 Task: Look for space in Shimodate, Japan from 5th July, 2023 to 15th July, 2023 for 9 adults in price range Rs.15000 to Rs.25000. Place can be entire place with 5 bedrooms having 5 beds and 5 bathrooms. Property type can be house, flat, guest house. Booking option can be shelf check-in. Required host language is English.
Action: Mouse moved to (456, 81)
Screenshot: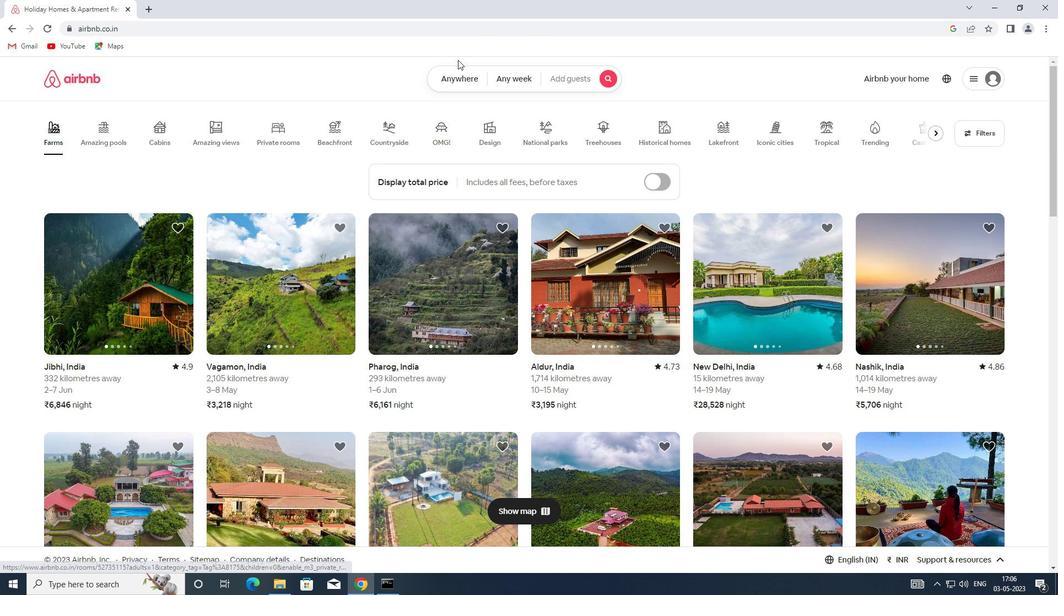 
Action: Mouse pressed left at (456, 81)
Screenshot: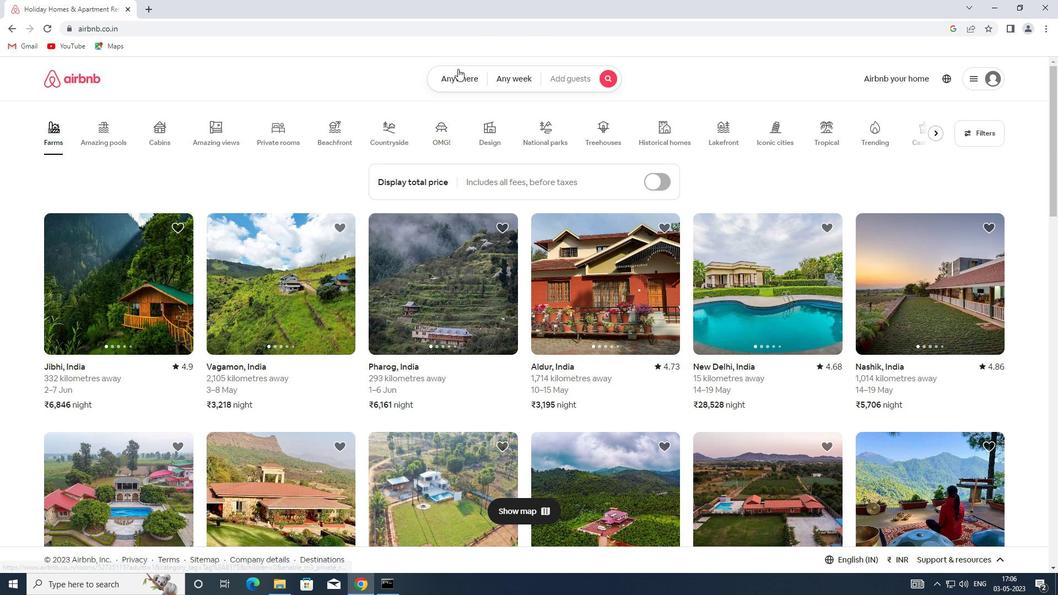 
Action: Mouse moved to (363, 120)
Screenshot: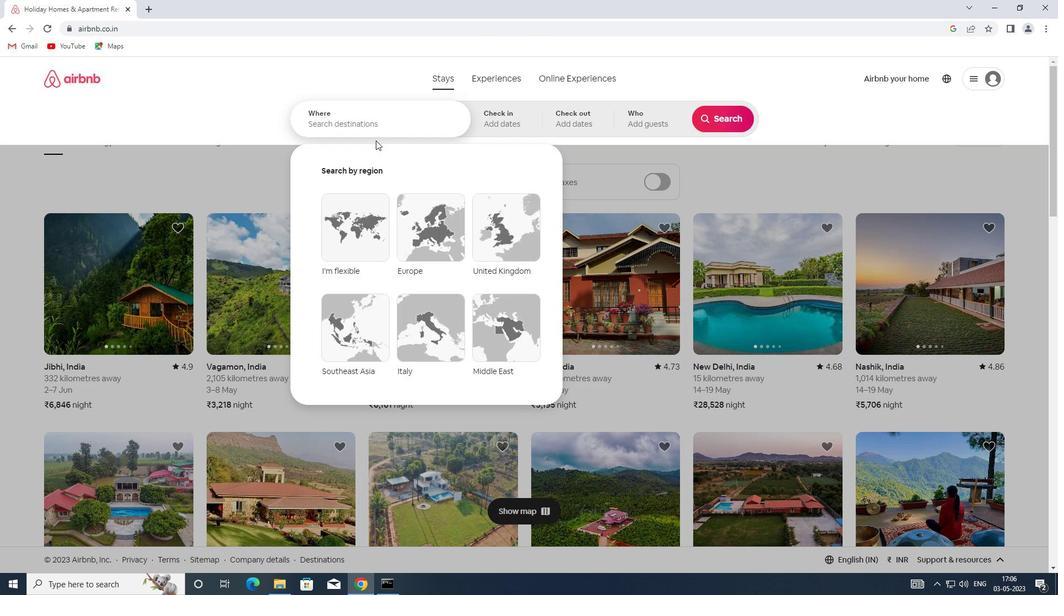 
Action: Mouse pressed left at (363, 120)
Screenshot: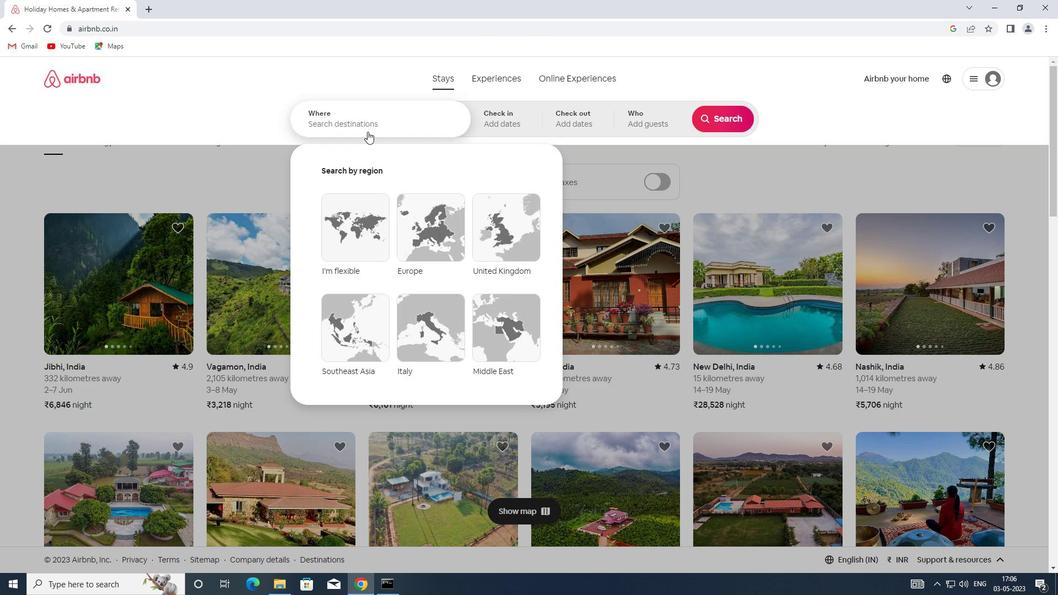 
Action: Key pressed <Key.shift>SHIMODATE,<Key.shift>JAPAN
Screenshot: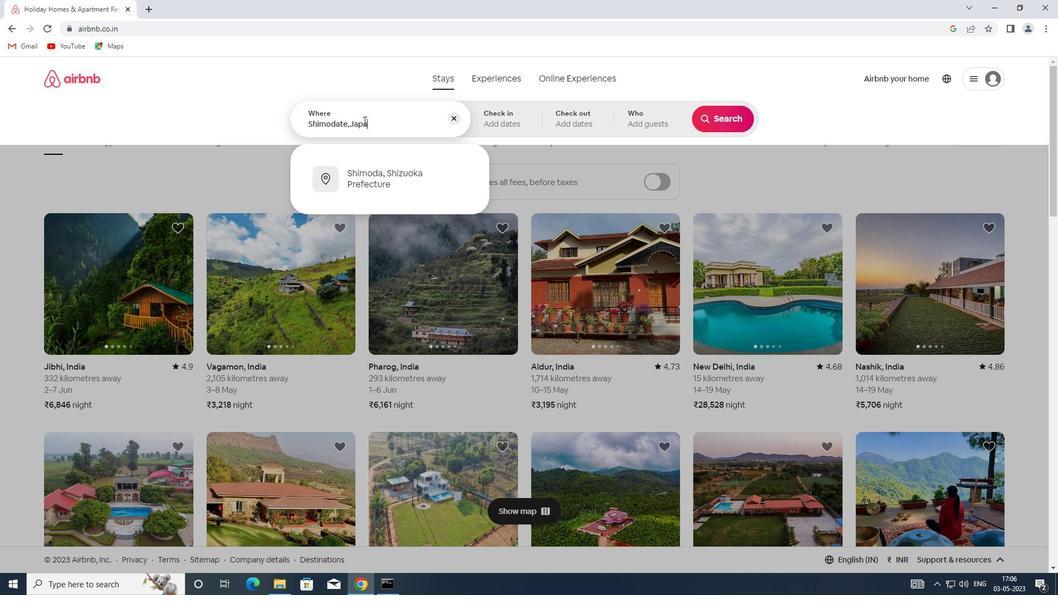 
Action: Mouse moved to (507, 124)
Screenshot: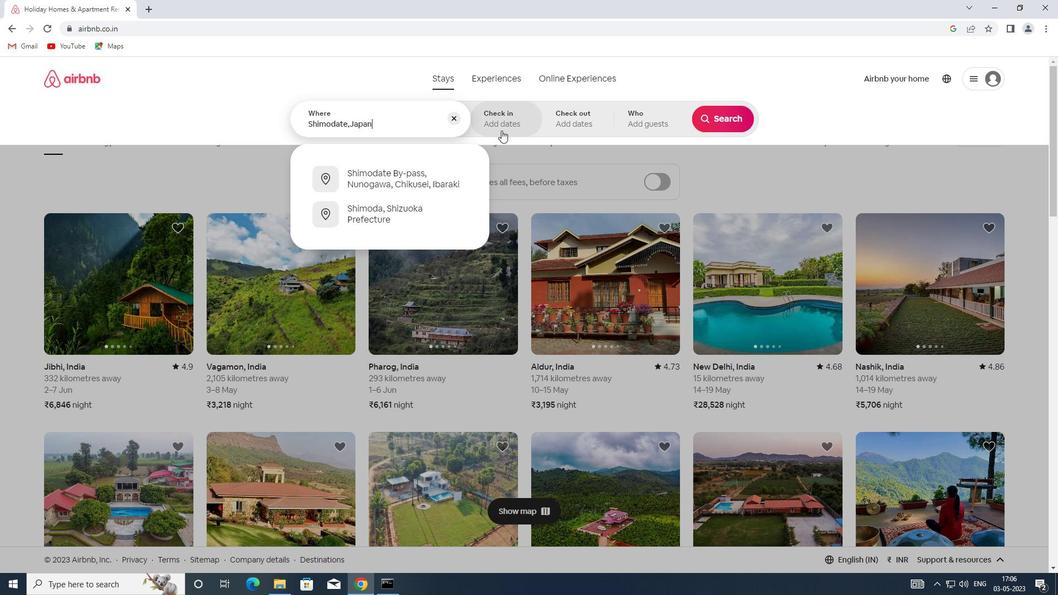 
Action: Mouse pressed left at (507, 124)
Screenshot: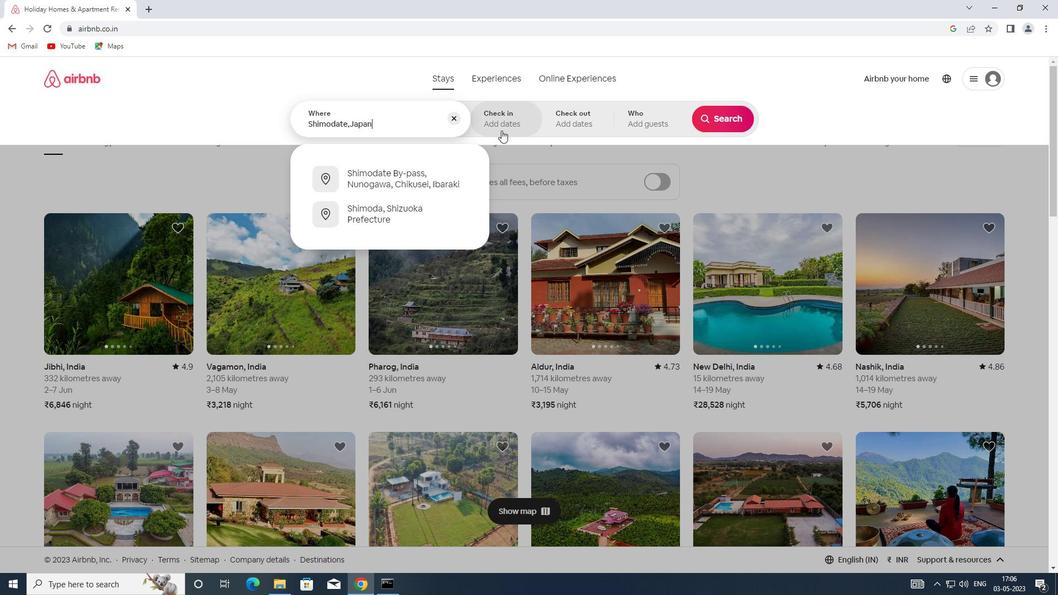 
Action: Mouse moved to (706, 210)
Screenshot: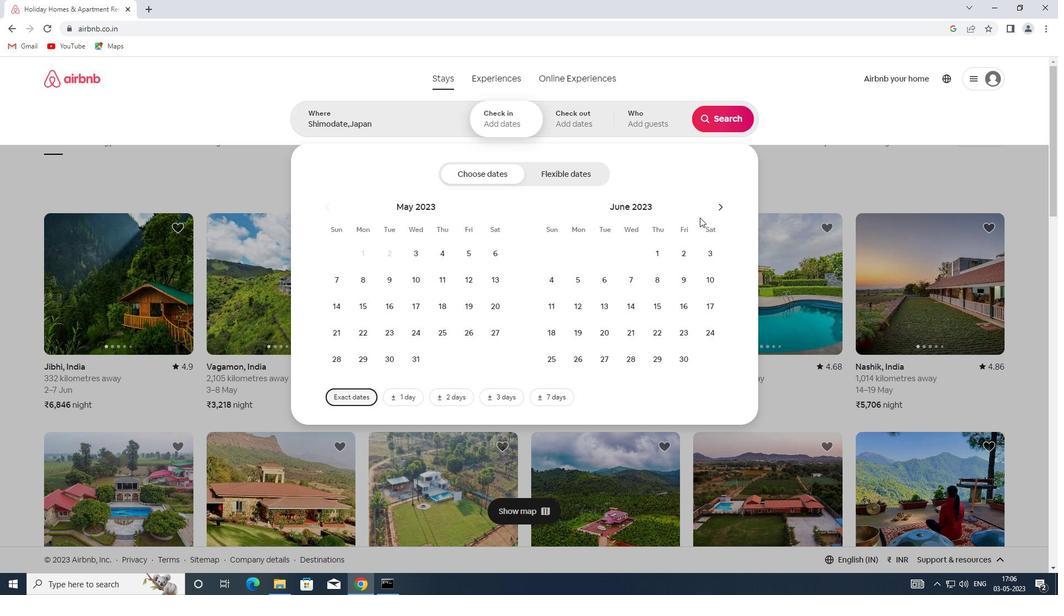 
Action: Mouse pressed left at (706, 210)
Screenshot: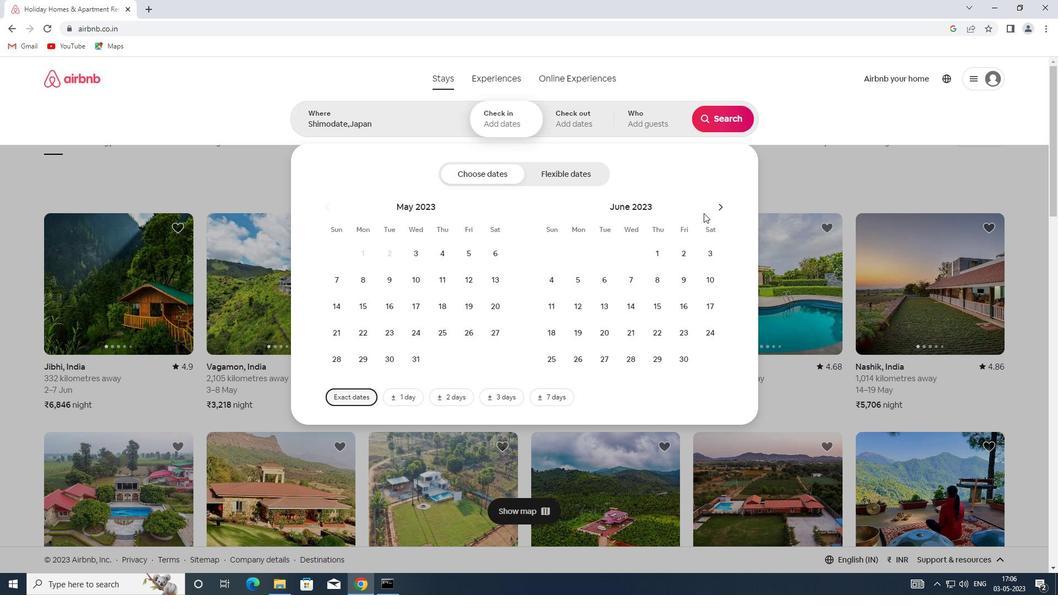 
Action: Mouse moved to (717, 207)
Screenshot: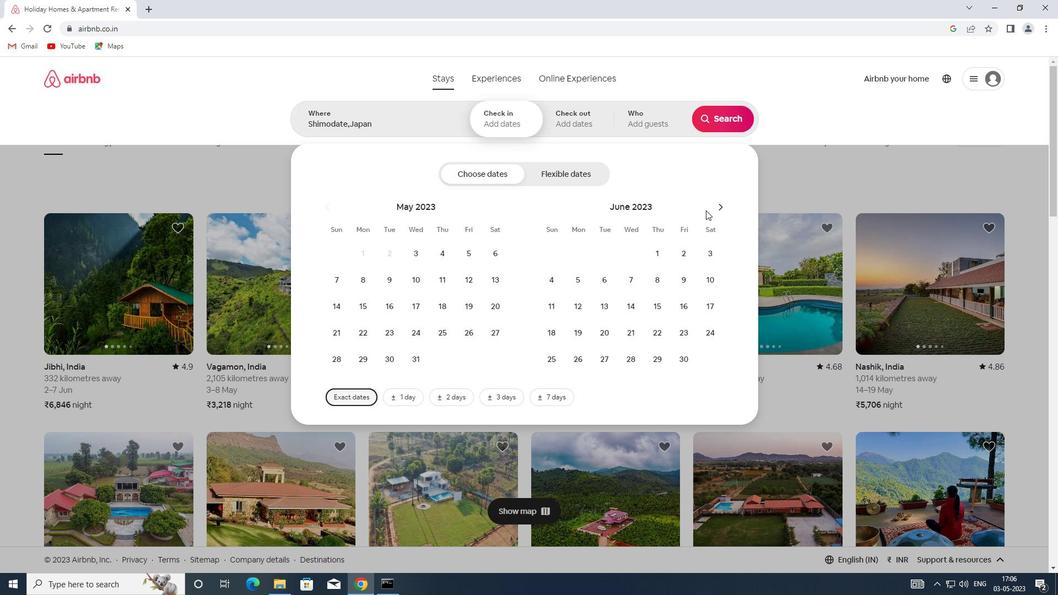 
Action: Mouse pressed left at (717, 207)
Screenshot: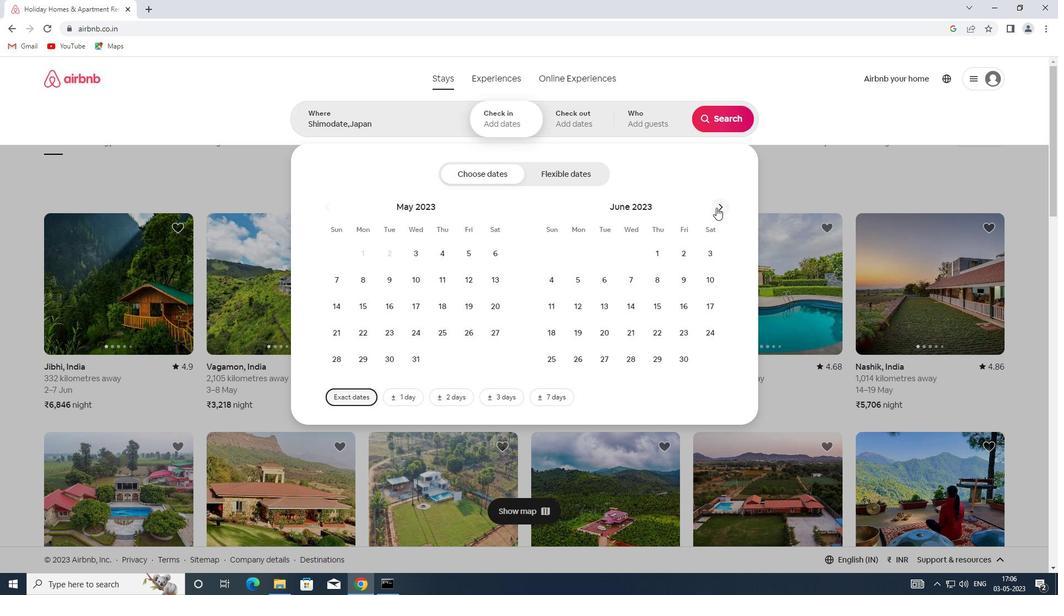 
Action: Mouse moved to (627, 283)
Screenshot: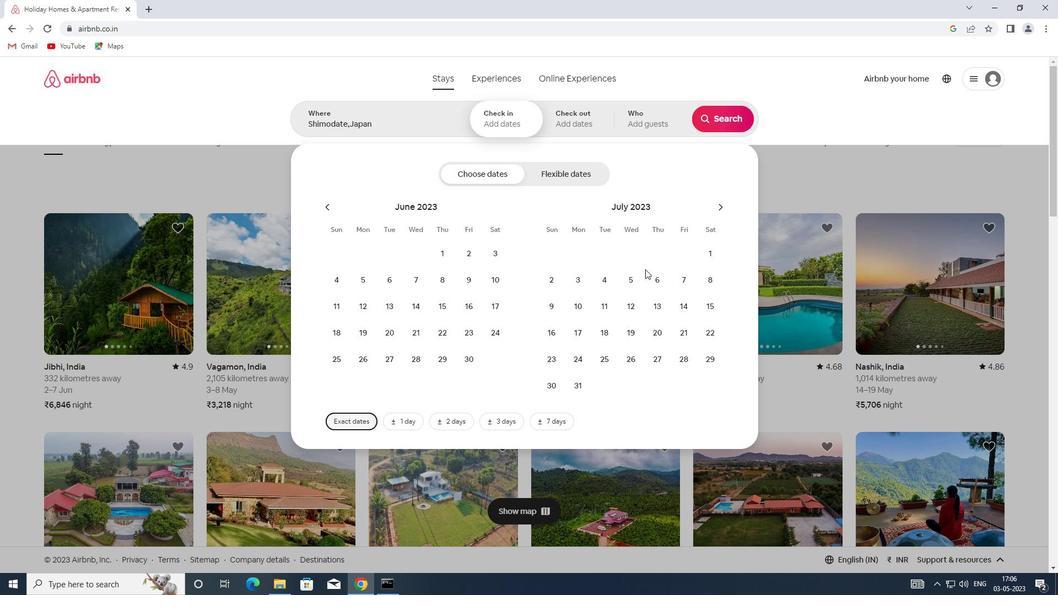 
Action: Mouse pressed left at (627, 283)
Screenshot: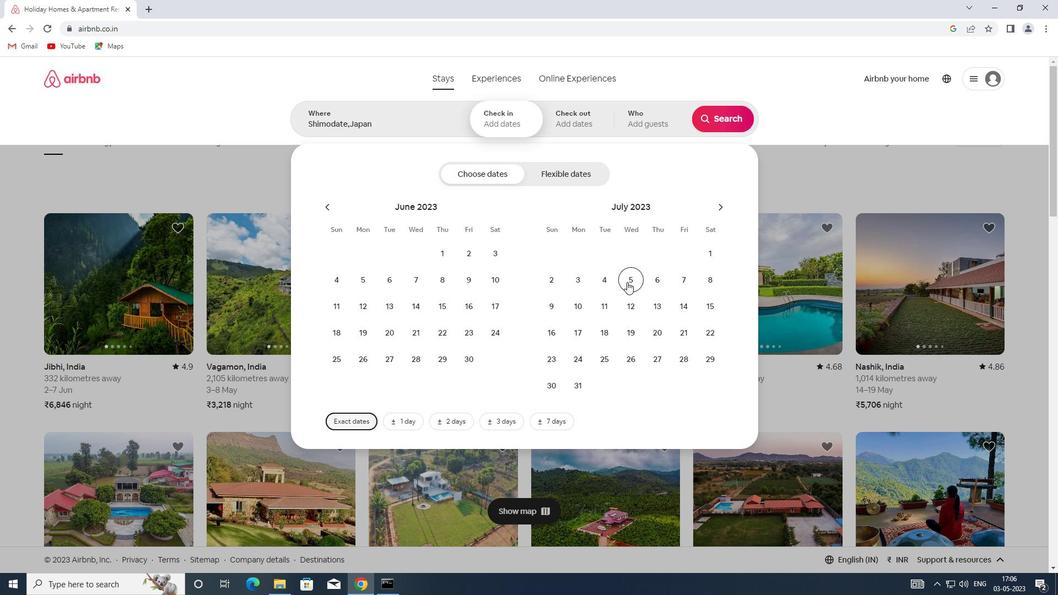 
Action: Mouse moved to (706, 307)
Screenshot: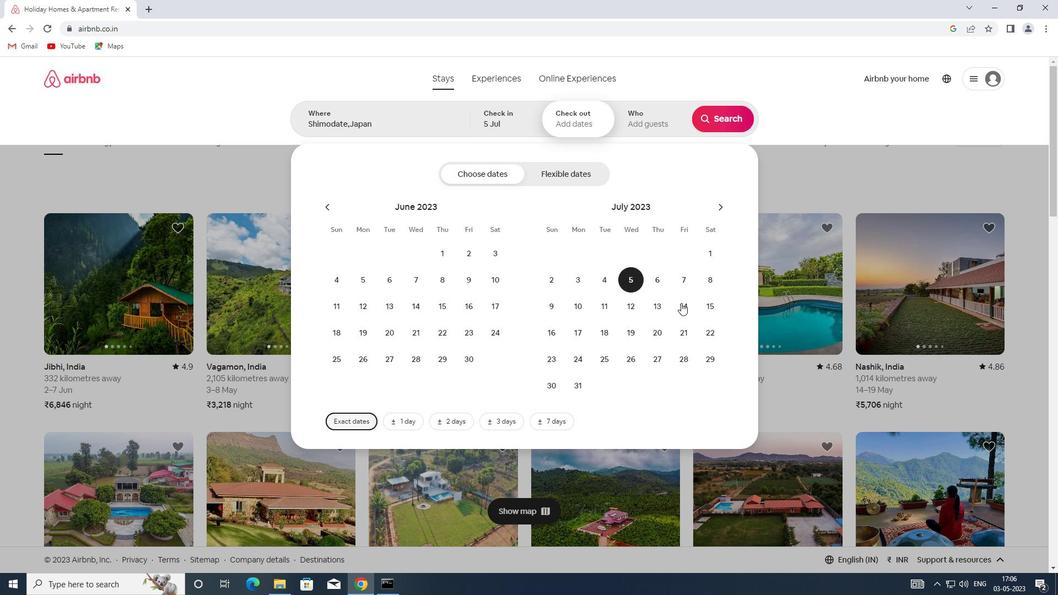 
Action: Mouse pressed left at (706, 307)
Screenshot: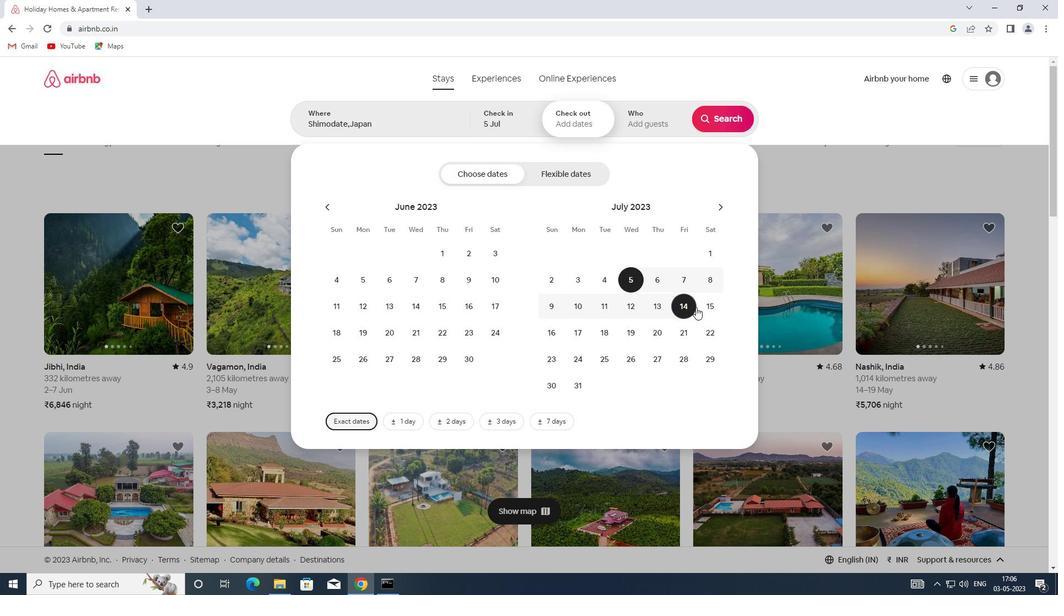 
Action: Mouse moved to (641, 129)
Screenshot: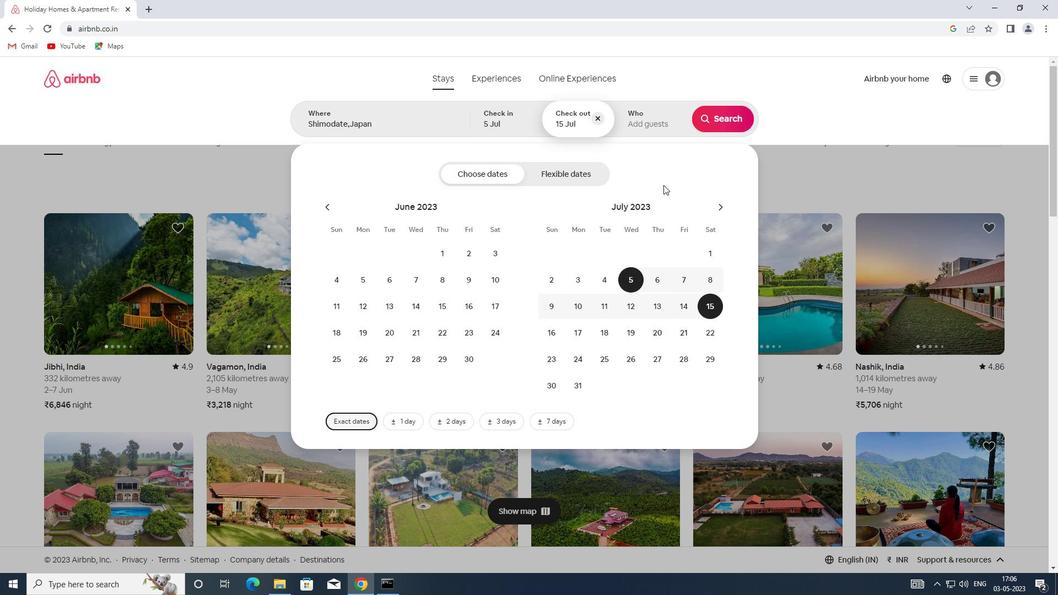 
Action: Mouse pressed left at (641, 129)
Screenshot: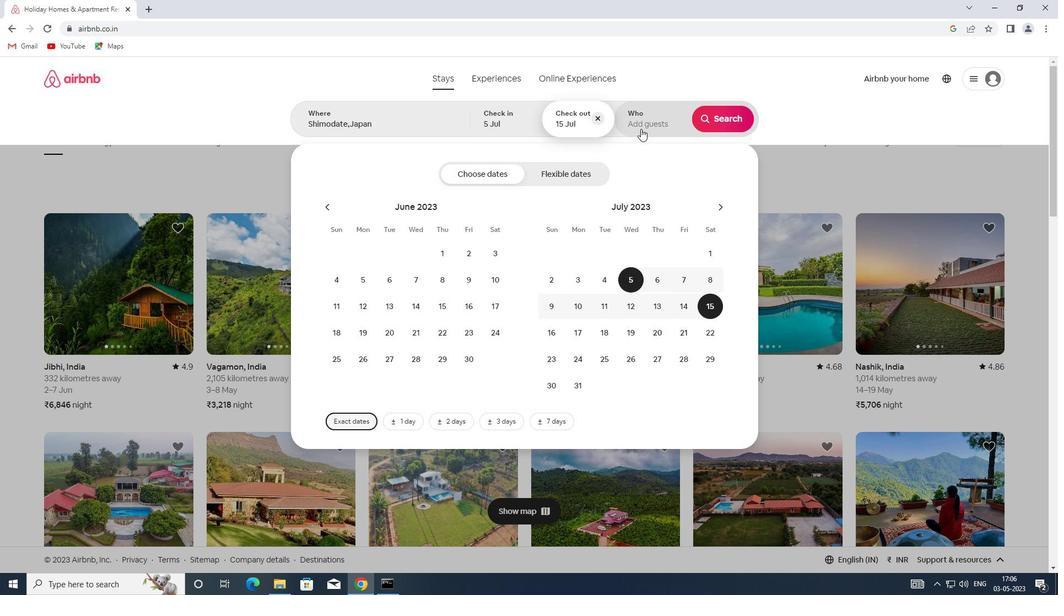 
Action: Mouse moved to (720, 176)
Screenshot: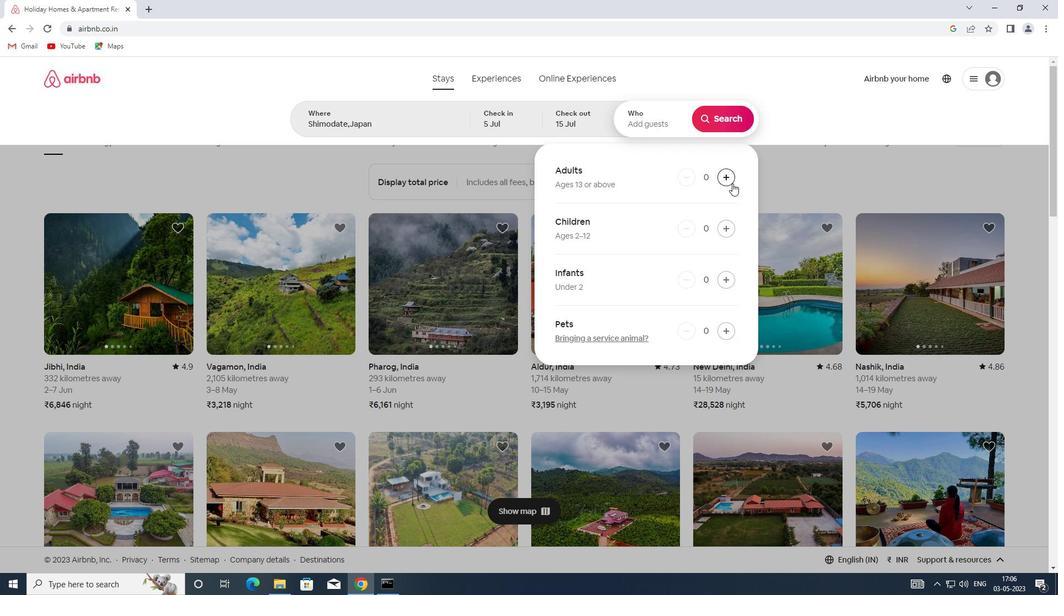 
Action: Mouse pressed left at (720, 176)
Screenshot: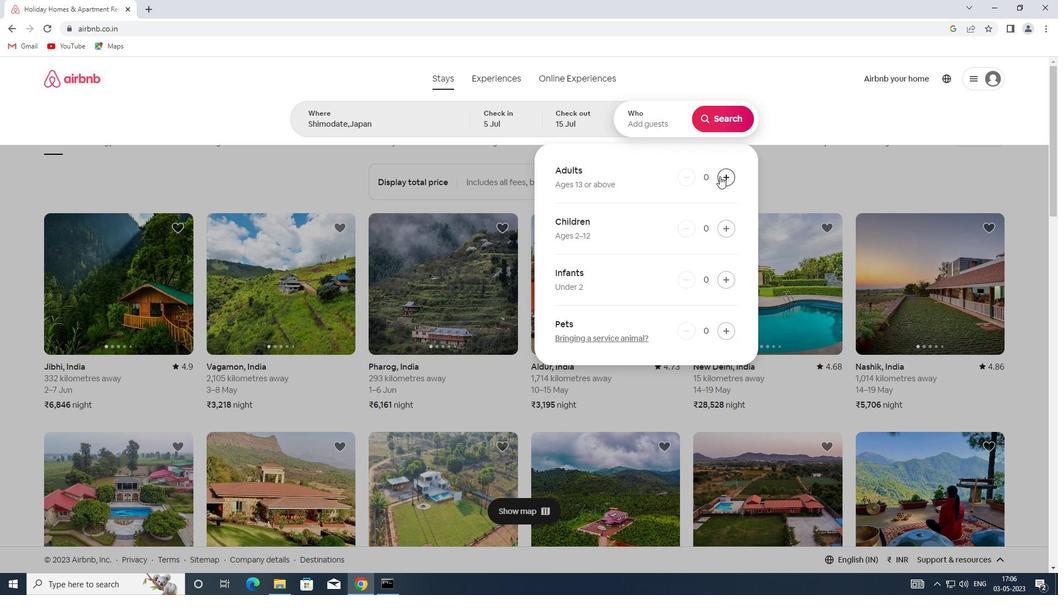 
Action: Mouse pressed left at (720, 176)
Screenshot: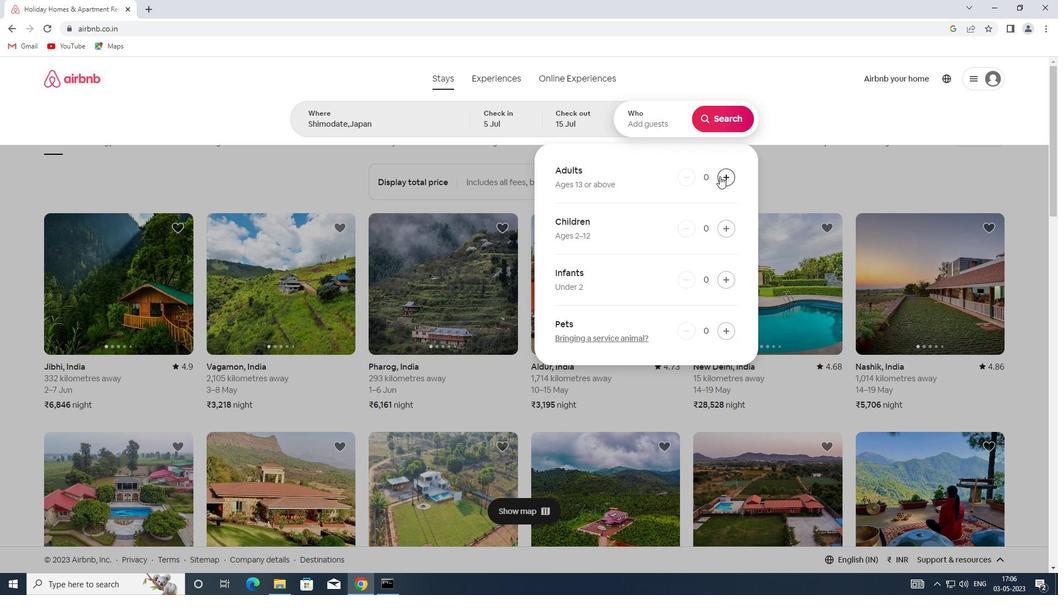 
Action: Mouse pressed left at (720, 176)
Screenshot: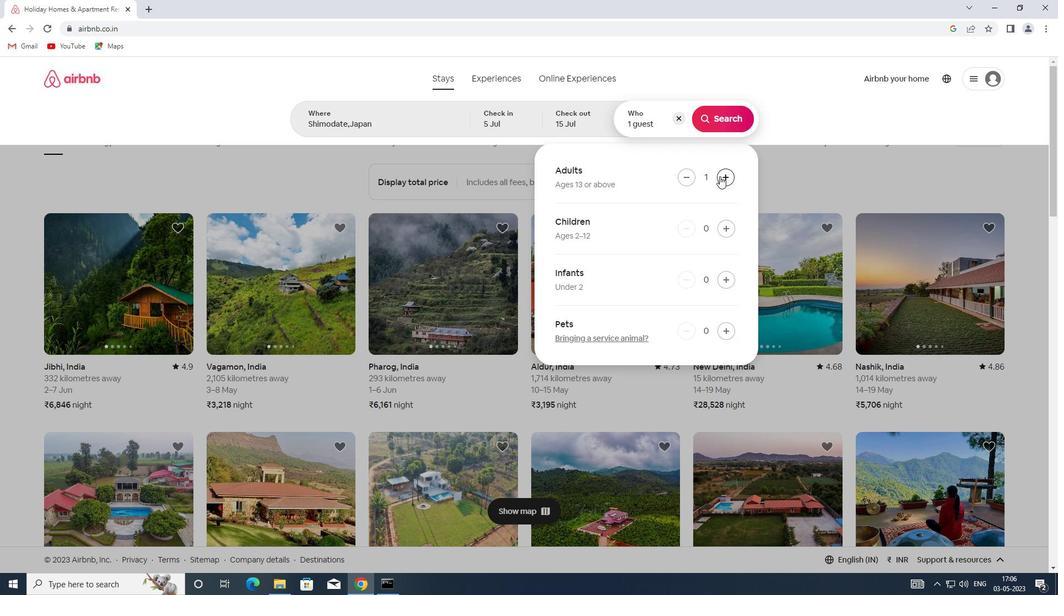 
Action: Mouse pressed left at (720, 176)
Screenshot: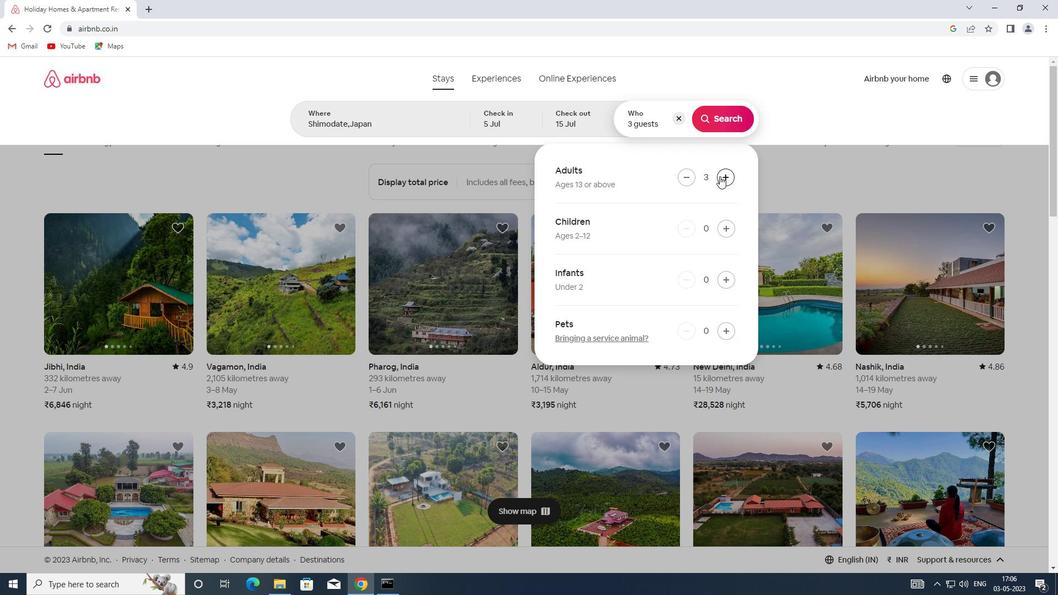 
Action: Mouse pressed left at (720, 176)
Screenshot: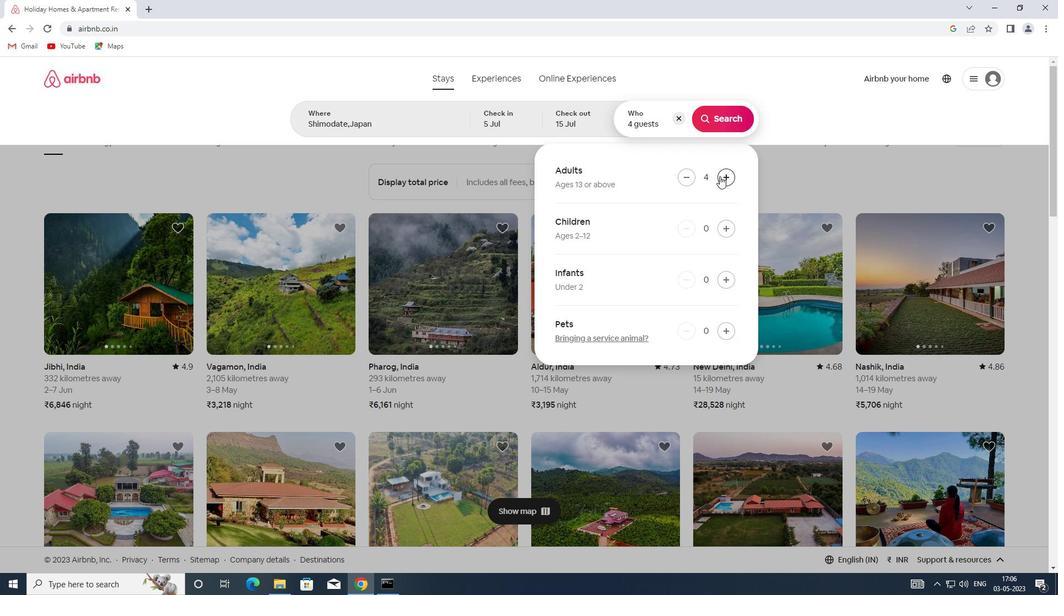 
Action: Mouse pressed left at (720, 176)
Screenshot: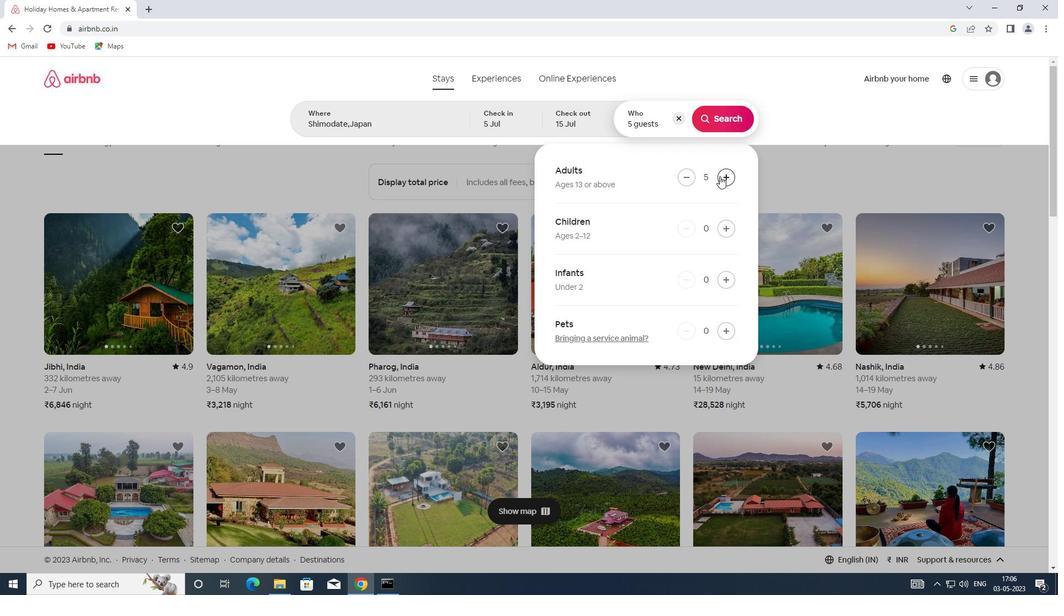 
Action: Mouse pressed left at (720, 176)
Screenshot: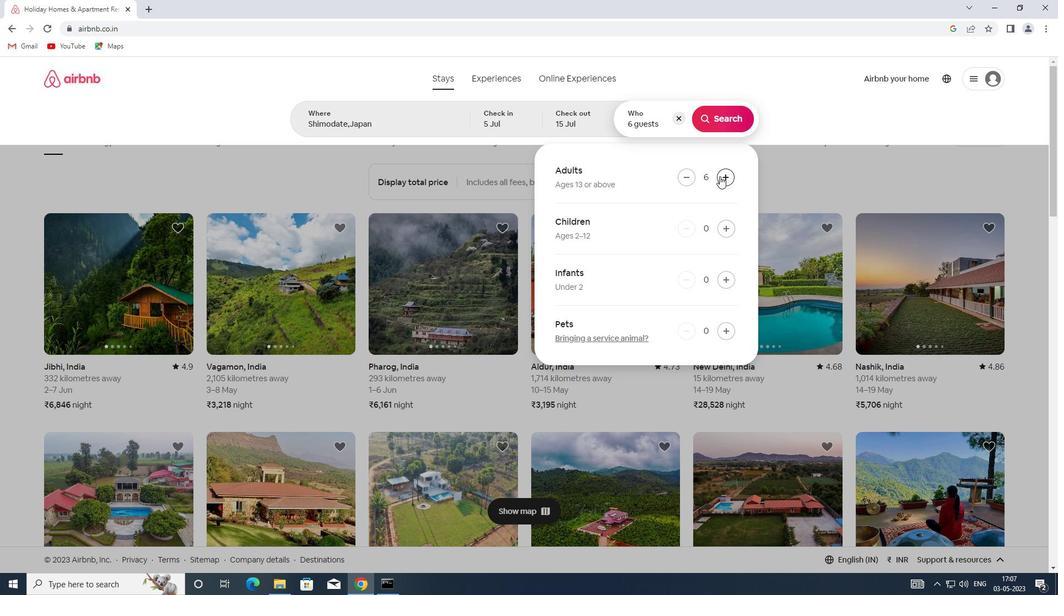 
Action: Mouse pressed left at (720, 176)
Screenshot: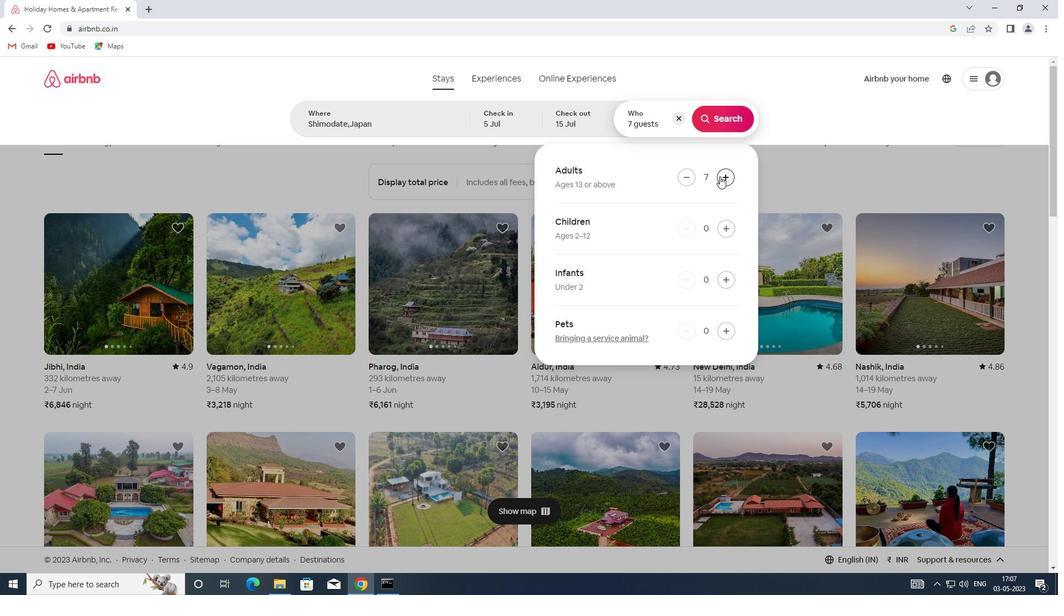 
Action: Mouse pressed left at (720, 176)
Screenshot: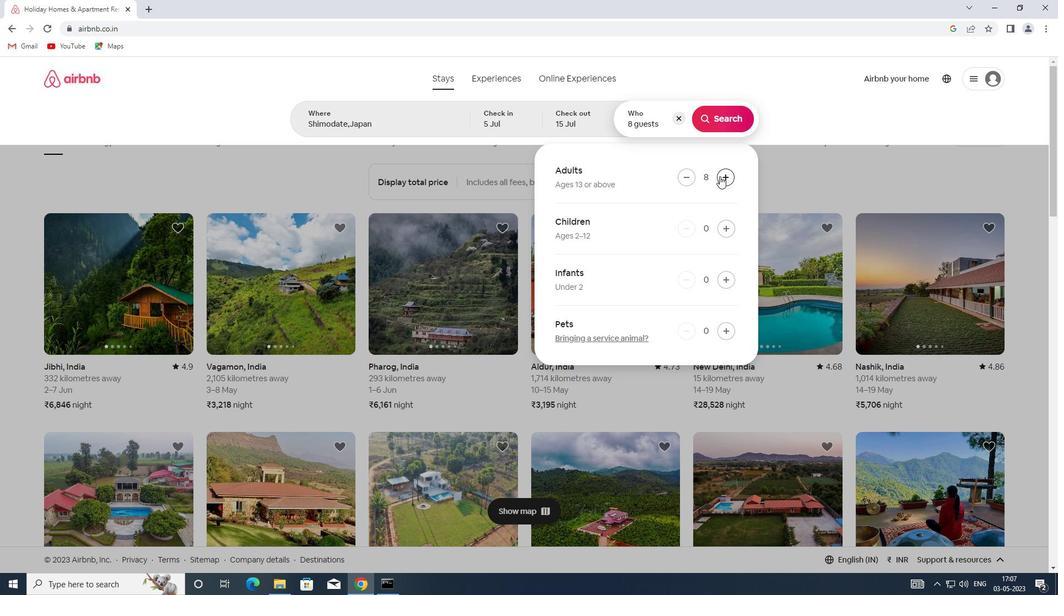 
Action: Mouse moved to (720, 115)
Screenshot: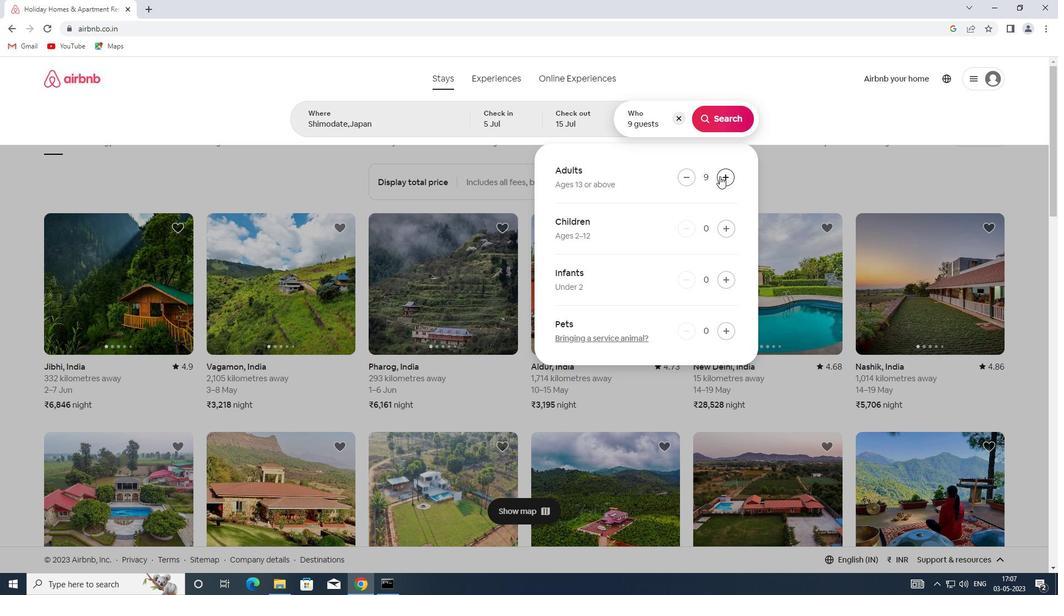 
Action: Mouse pressed left at (720, 115)
Screenshot: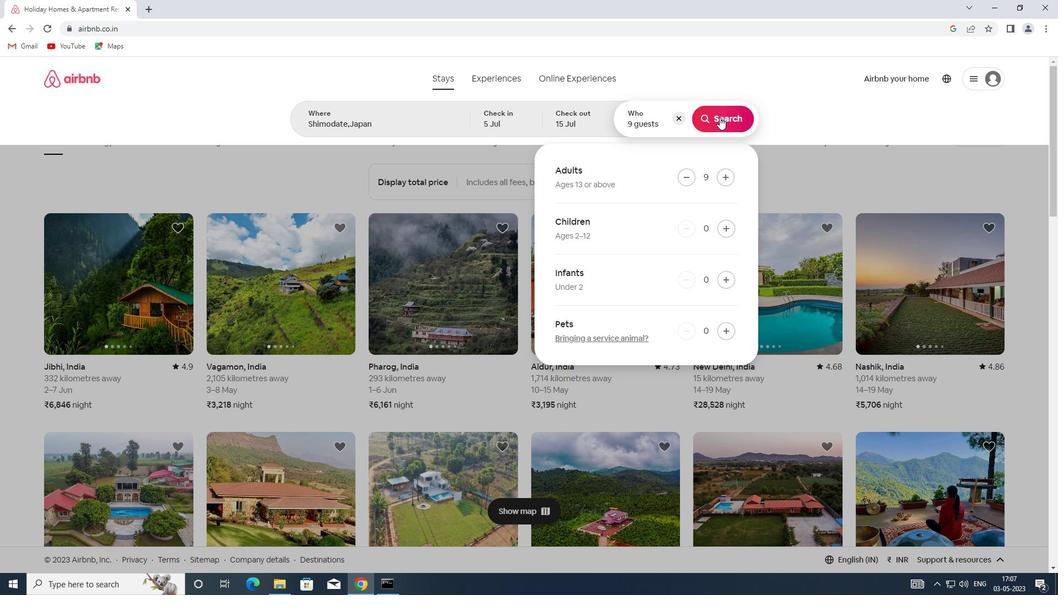 
Action: Mouse moved to (998, 128)
Screenshot: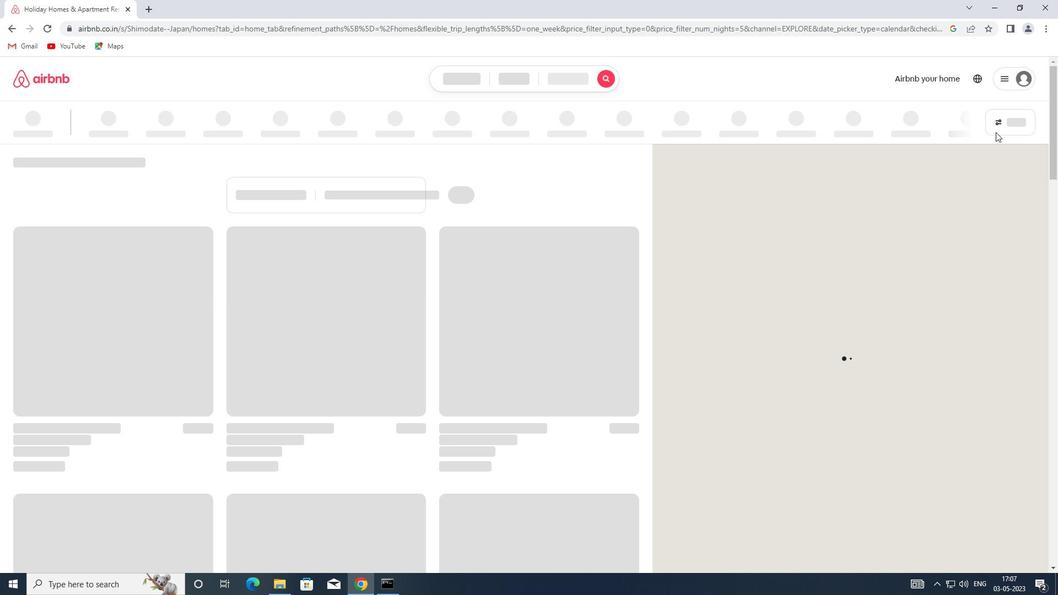 
Action: Mouse pressed left at (998, 128)
Screenshot: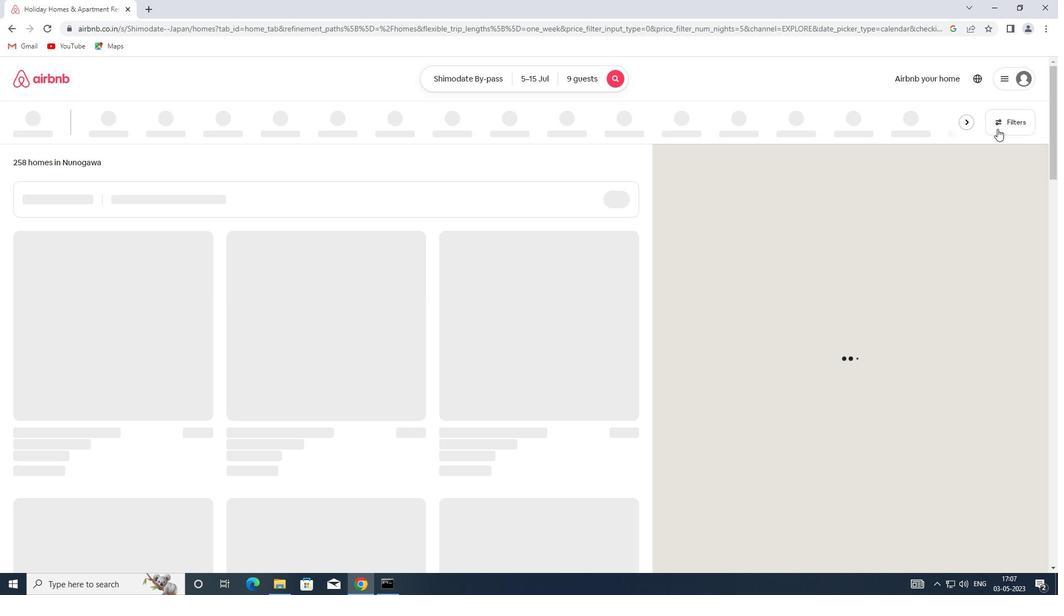 
Action: Mouse moved to (398, 261)
Screenshot: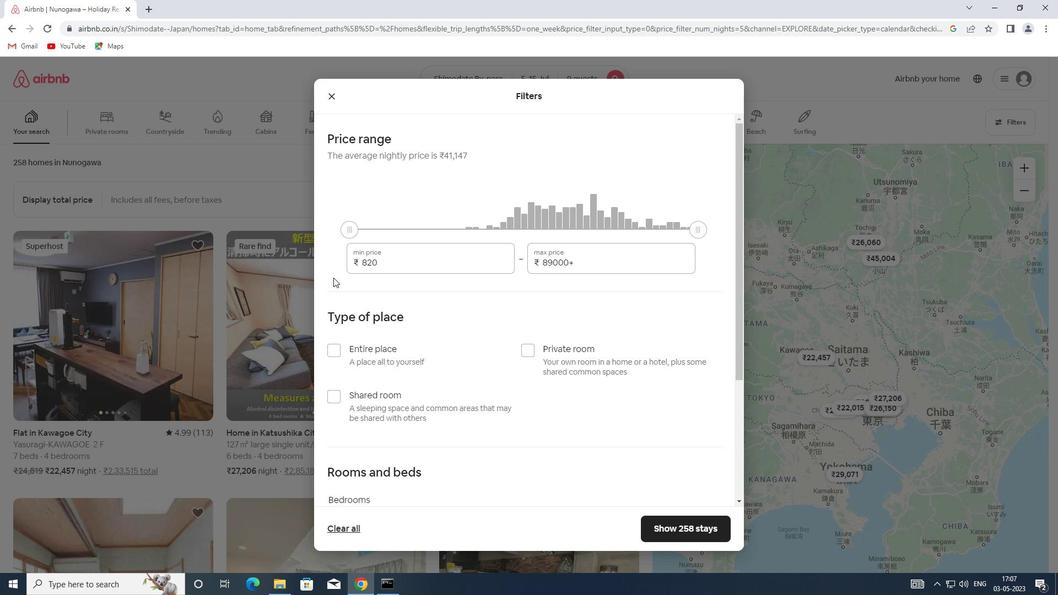 
Action: Mouse pressed left at (398, 261)
Screenshot: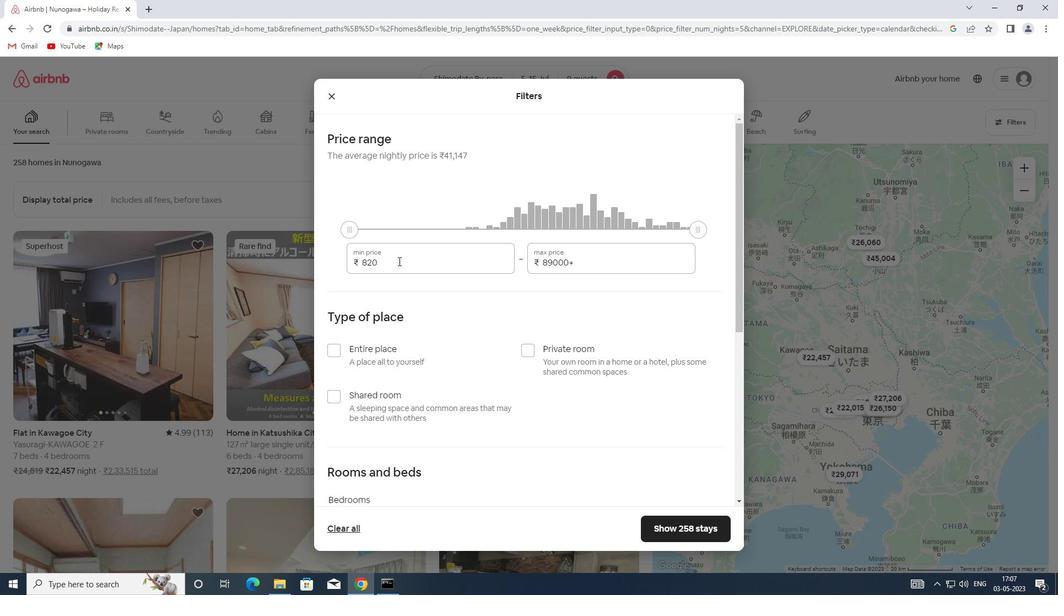 
Action: Mouse moved to (326, 269)
Screenshot: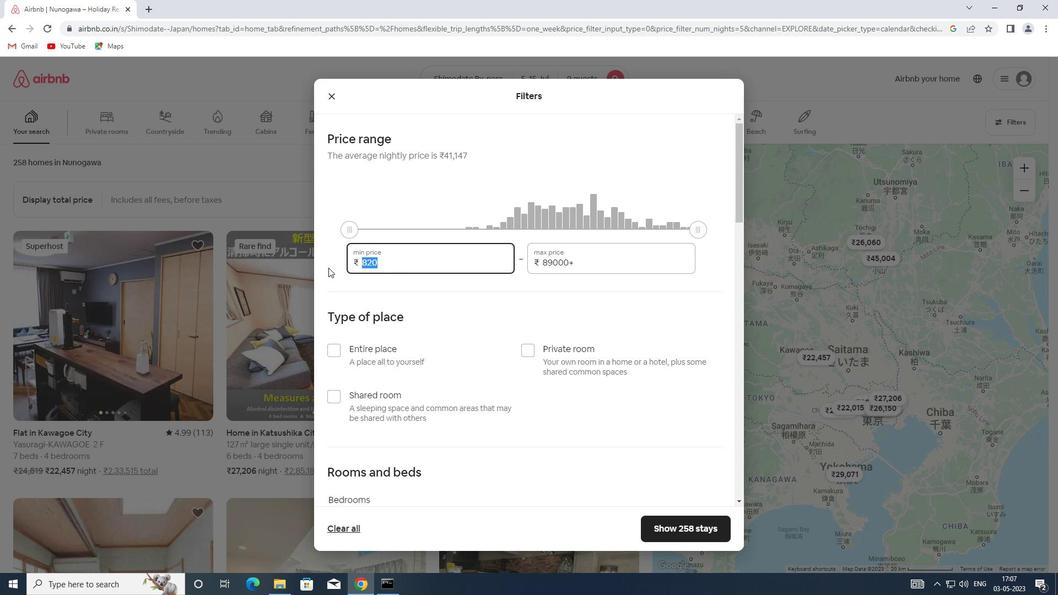 
Action: Key pressed 15000
Screenshot: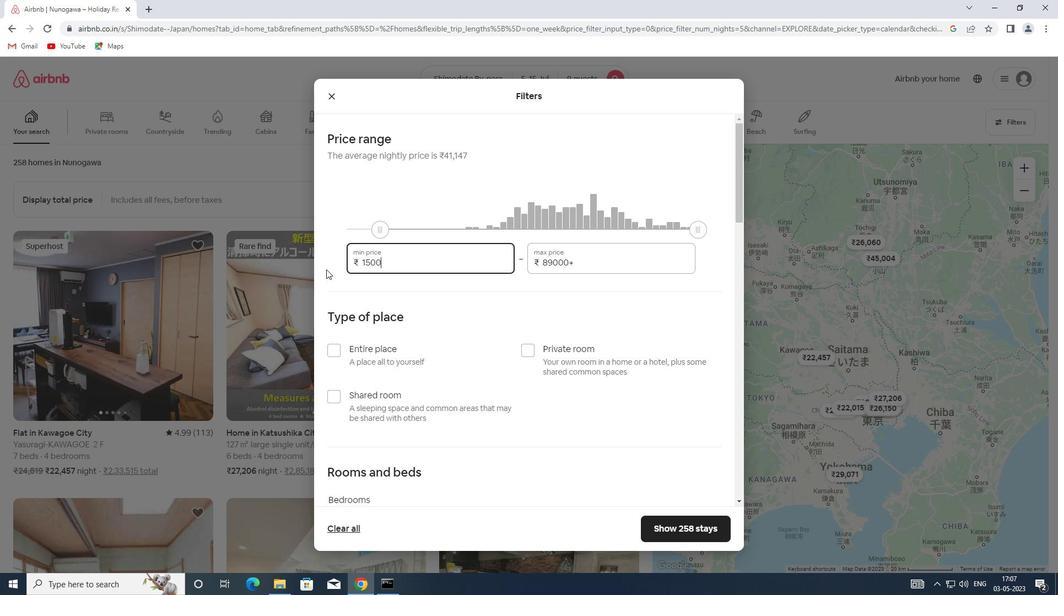 
Action: Mouse moved to (575, 262)
Screenshot: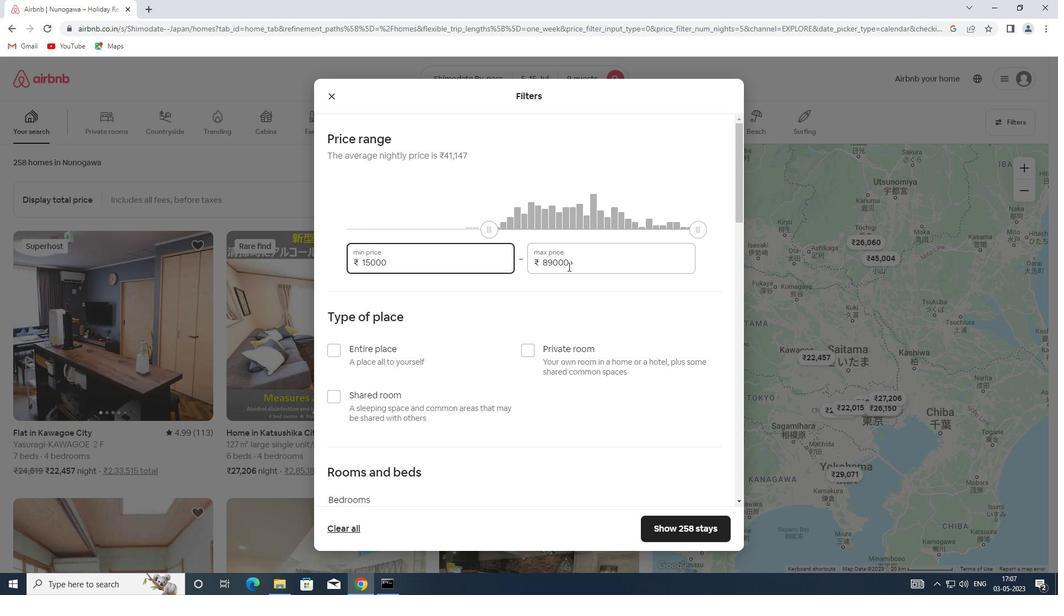 
Action: Mouse pressed left at (575, 262)
Screenshot: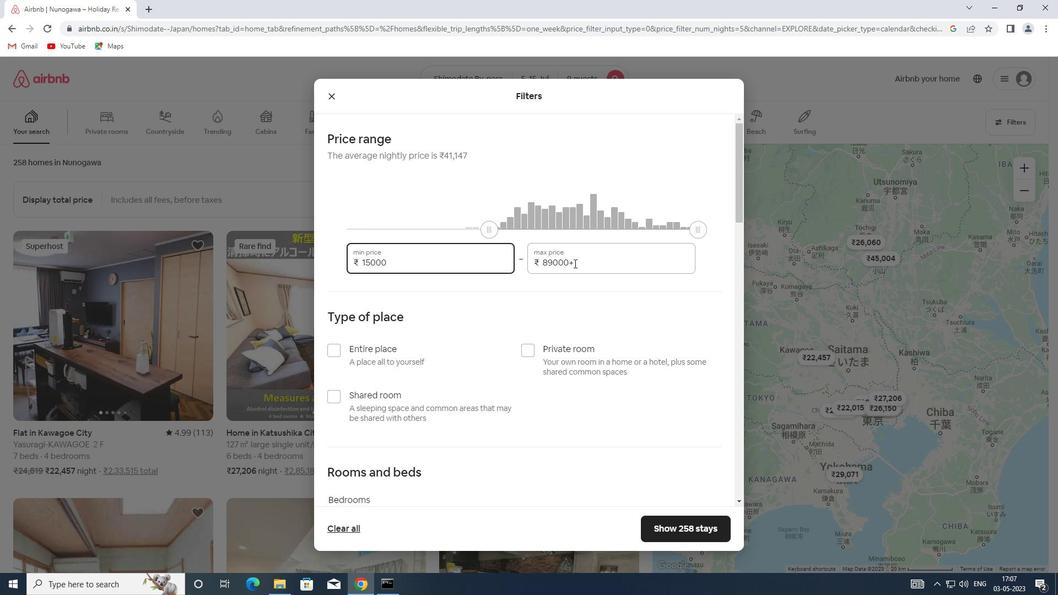 
Action: Mouse moved to (506, 269)
Screenshot: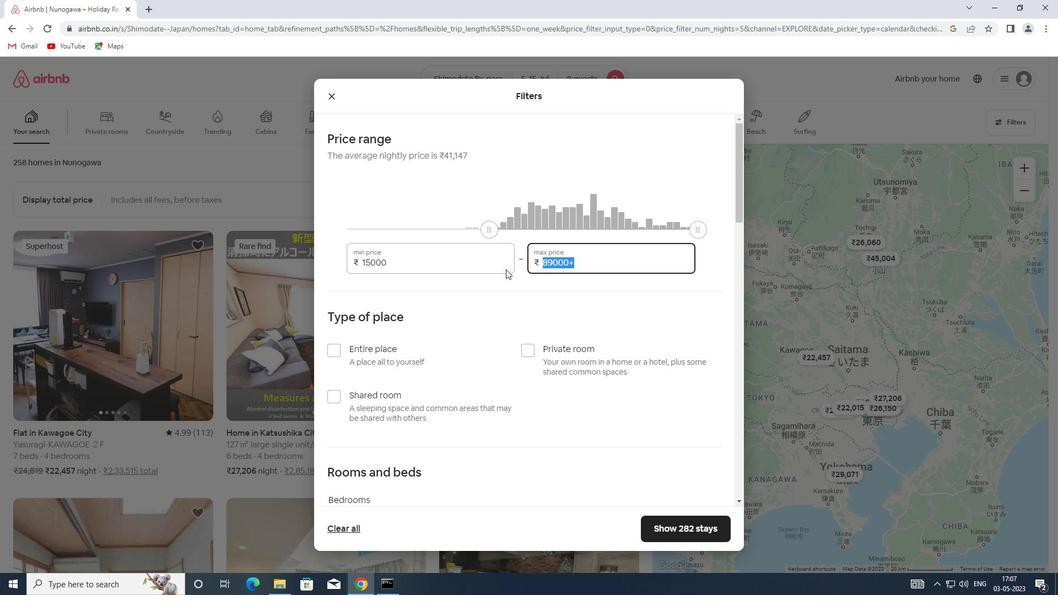 
Action: Key pressed 2
Screenshot: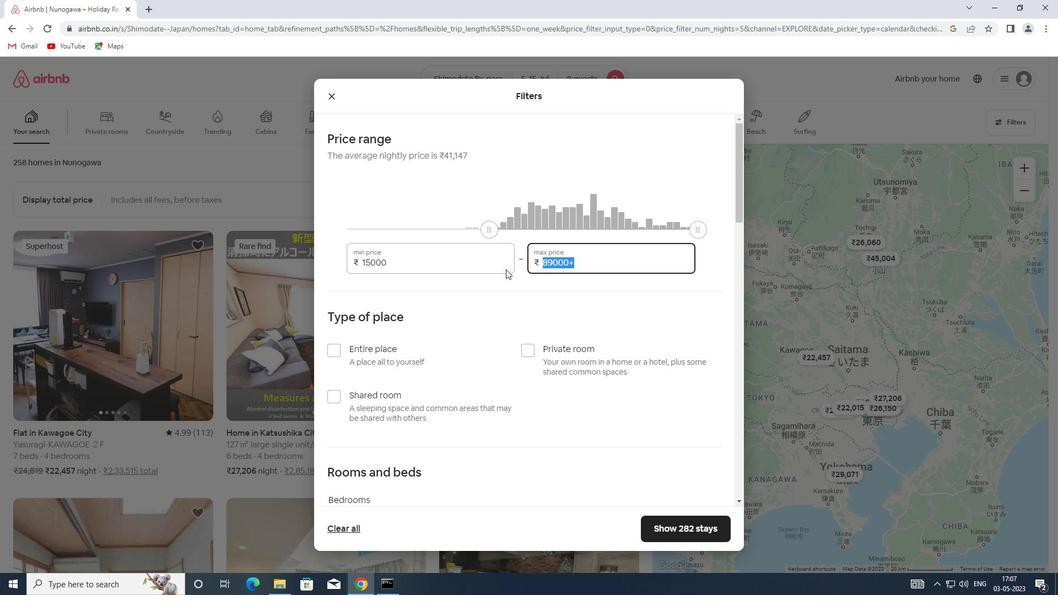 
Action: Mouse moved to (496, 274)
Screenshot: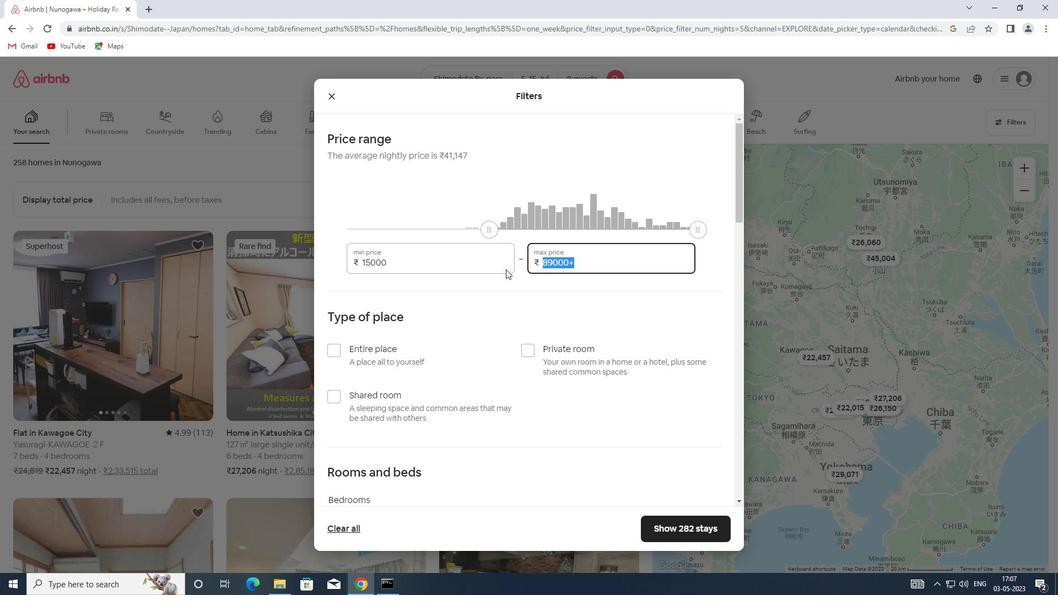 
Action: Key pressed 0
Screenshot: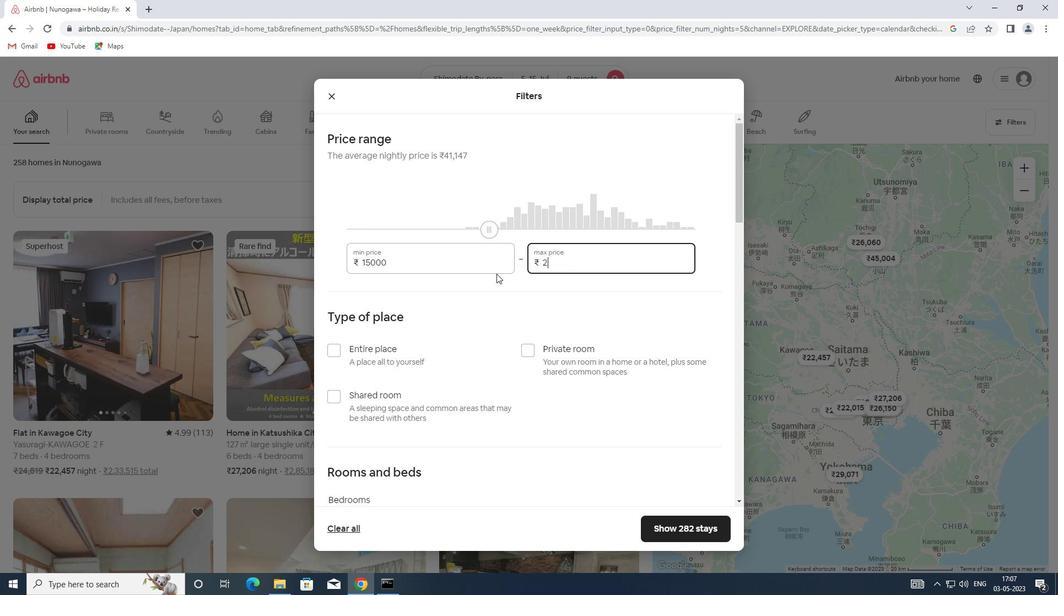 
Action: Mouse moved to (496, 274)
Screenshot: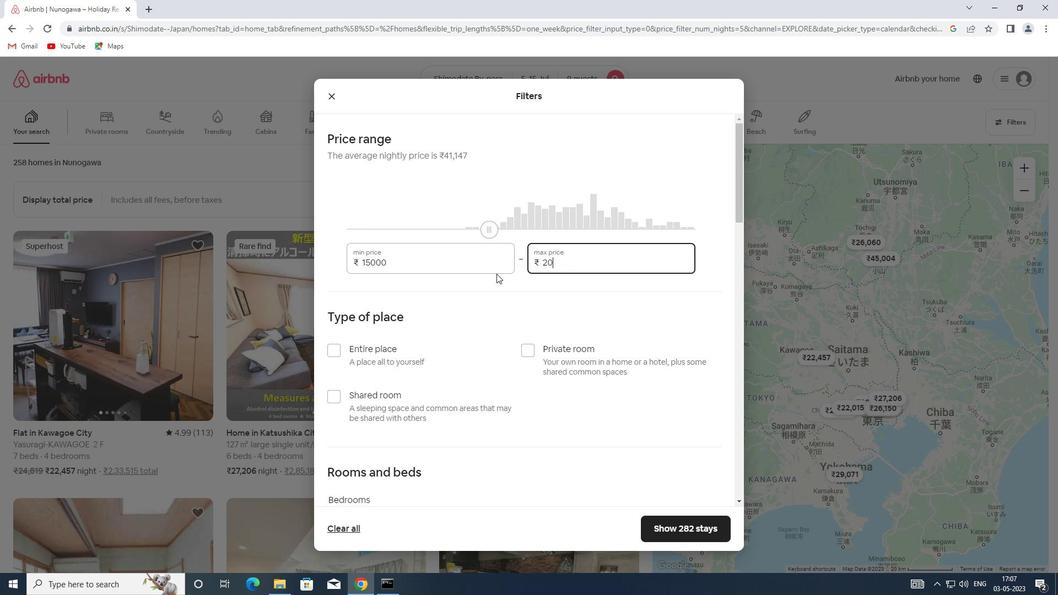 
Action: Key pressed 000
Screenshot: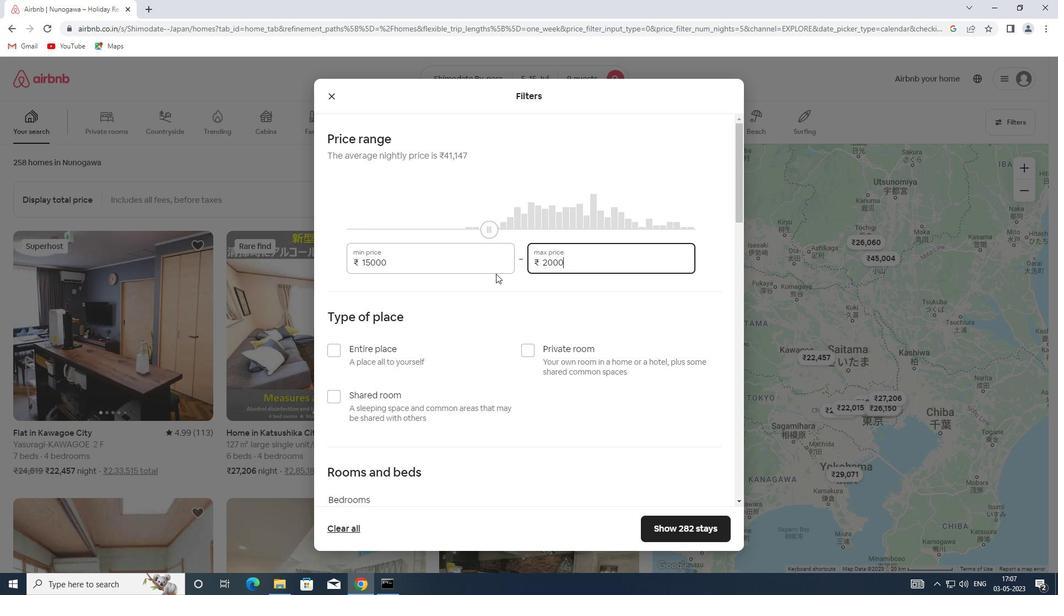 
Action: Mouse moved to (366, 353)
Screenshot: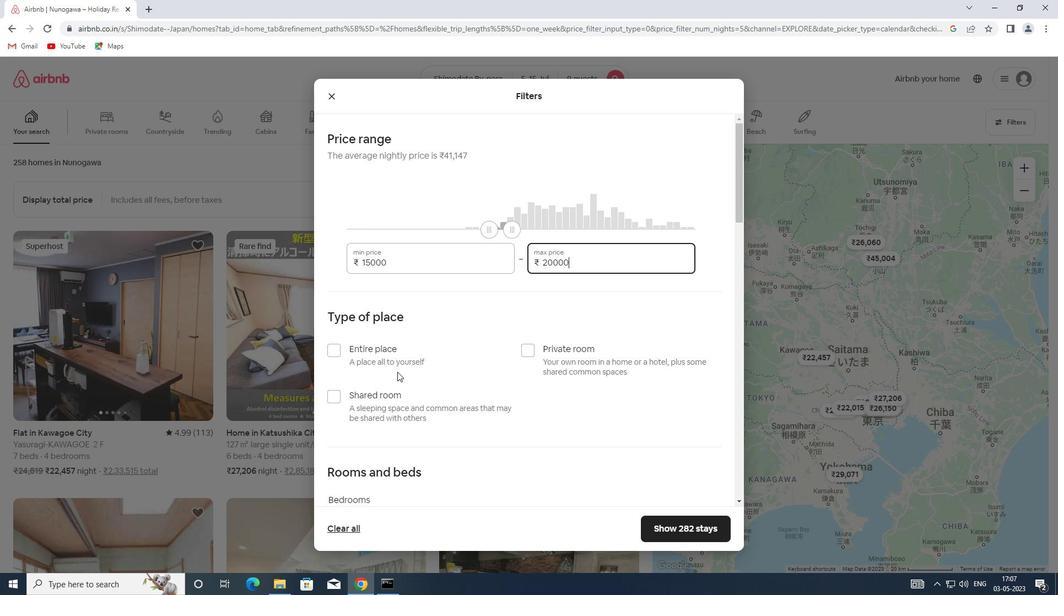 
Action: Mouse pressed left at (366, 353)
Screenshot: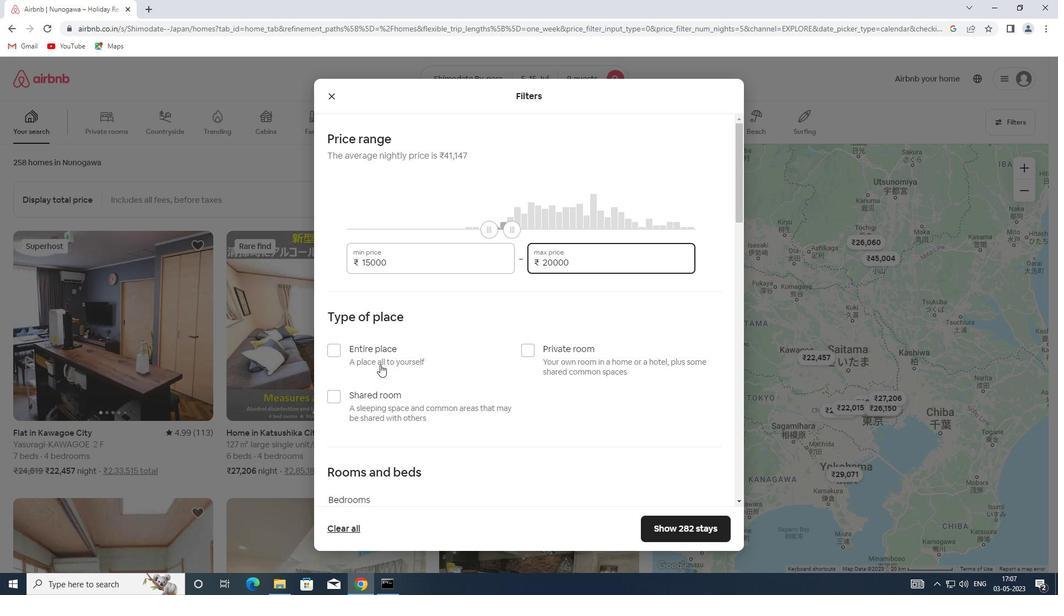 
Action: Mouse moved to (402, 330)
Screenshot: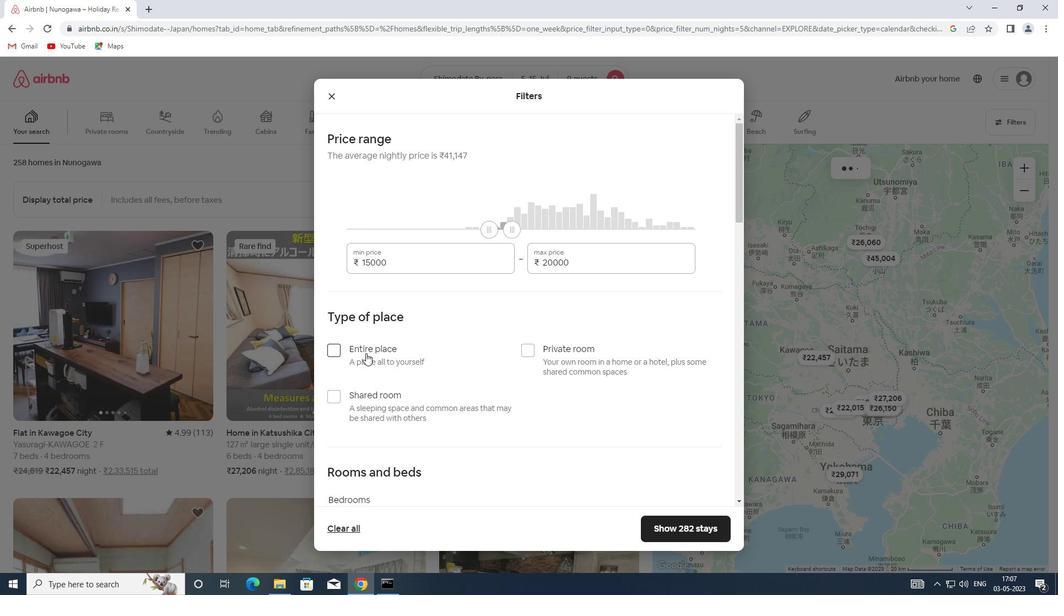 
Action: Mouse scrolled (402, 330) with delta (0, 0)
Screenshot: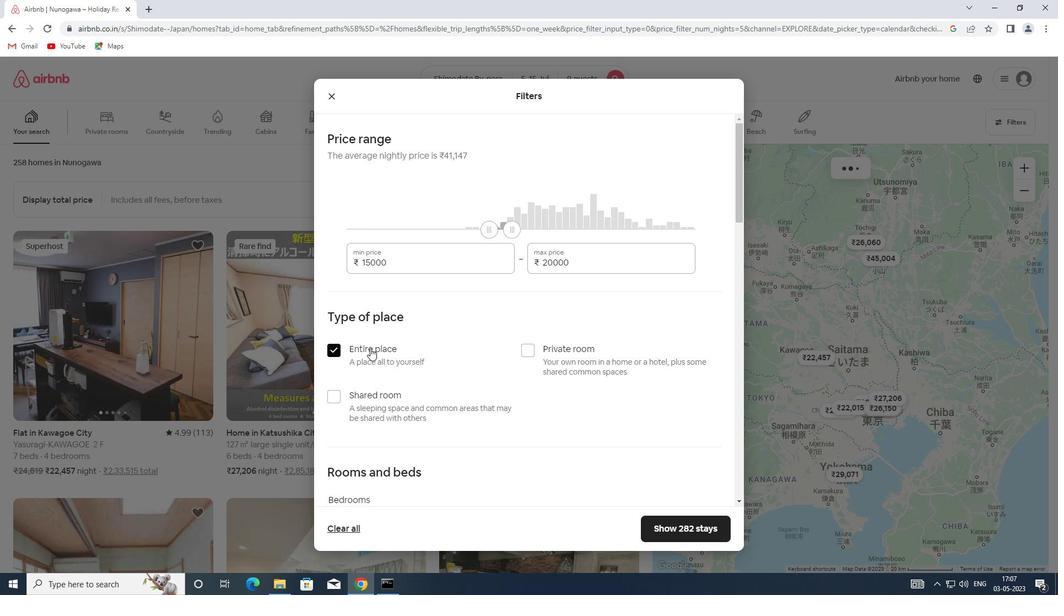 
Action: Mouse scrolled (402, 330) with delta (0, 0)
Screenshot: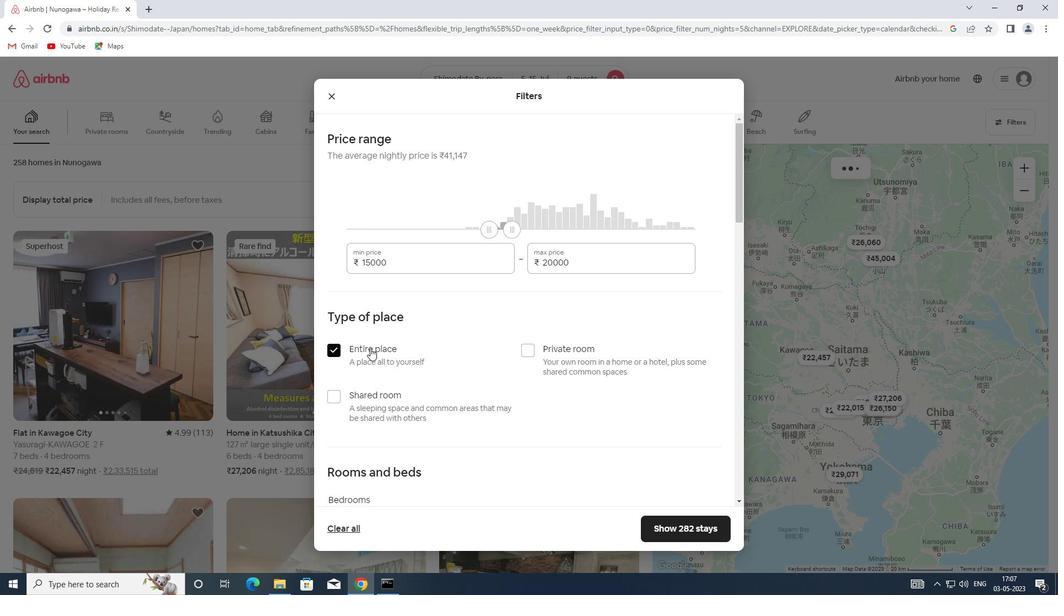 
Action: Mouse scrolled (402, 330) with delta (0, 0)
Screenshot: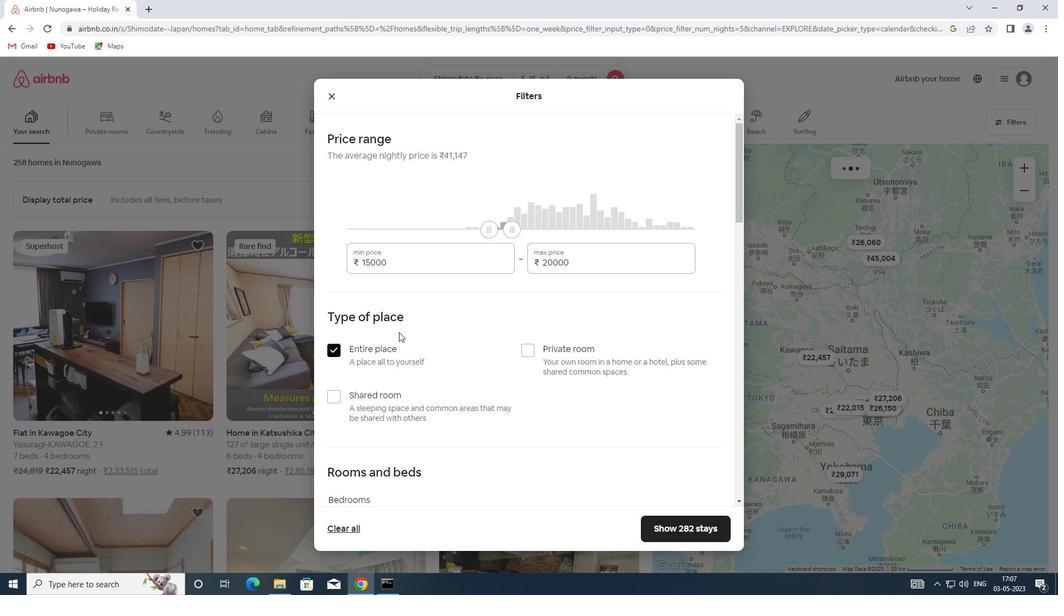
Action: Mouse moved to (532, 357)
Screenshot: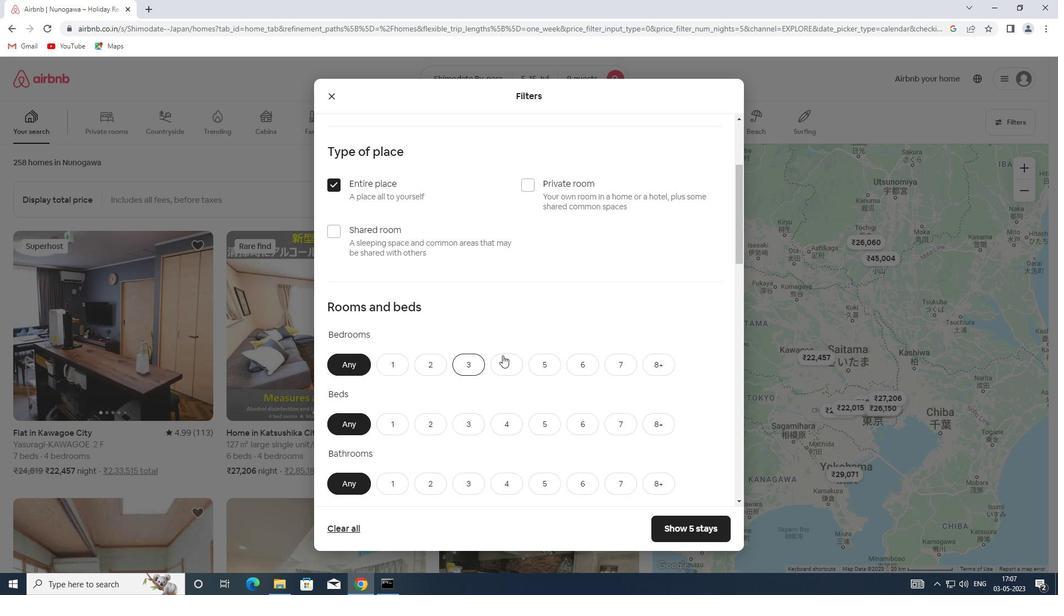 
Action: Mouse pressed left at (532, 357)
Screenshot: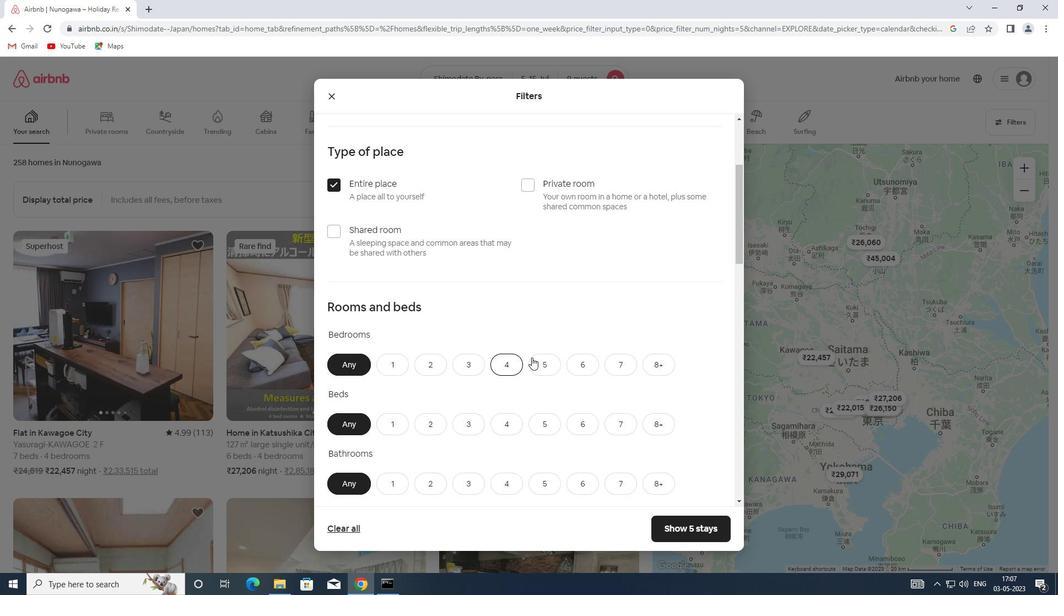 
Action: Mouse moved to (532, 357)
Screenshot: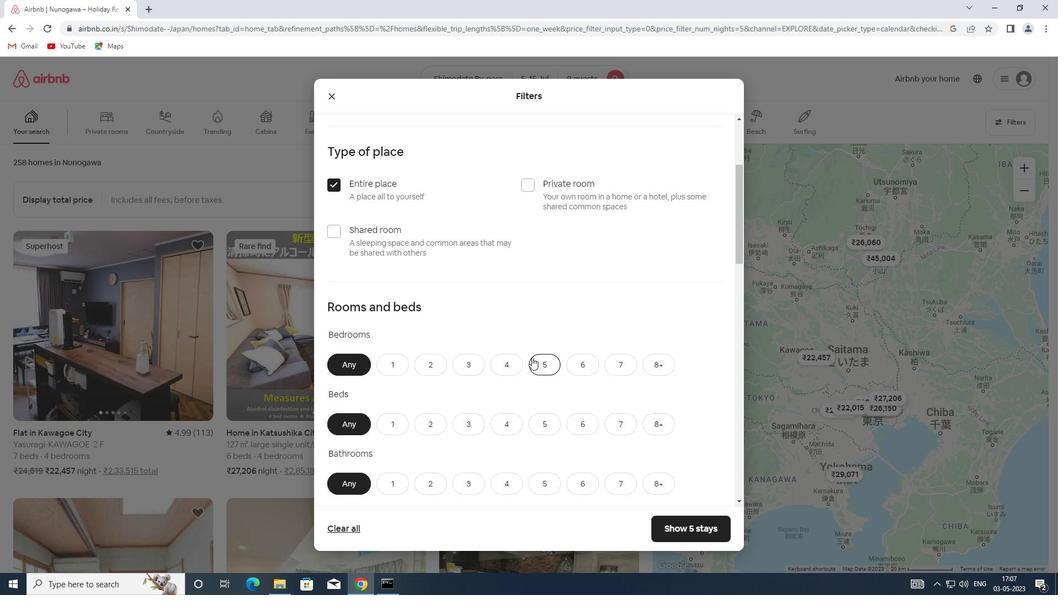 
Action: Mouse scrolled (532, 357) with delta (0, 0)
Screenshot: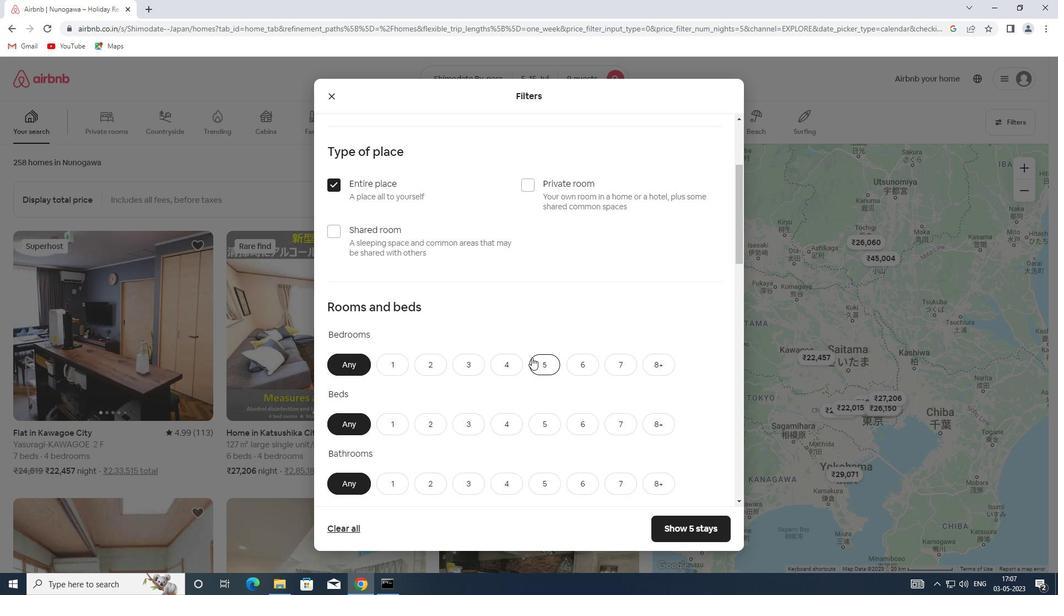 
Action: Mouse scrolled (532, 357) with delta (0, 0)
Screenshot: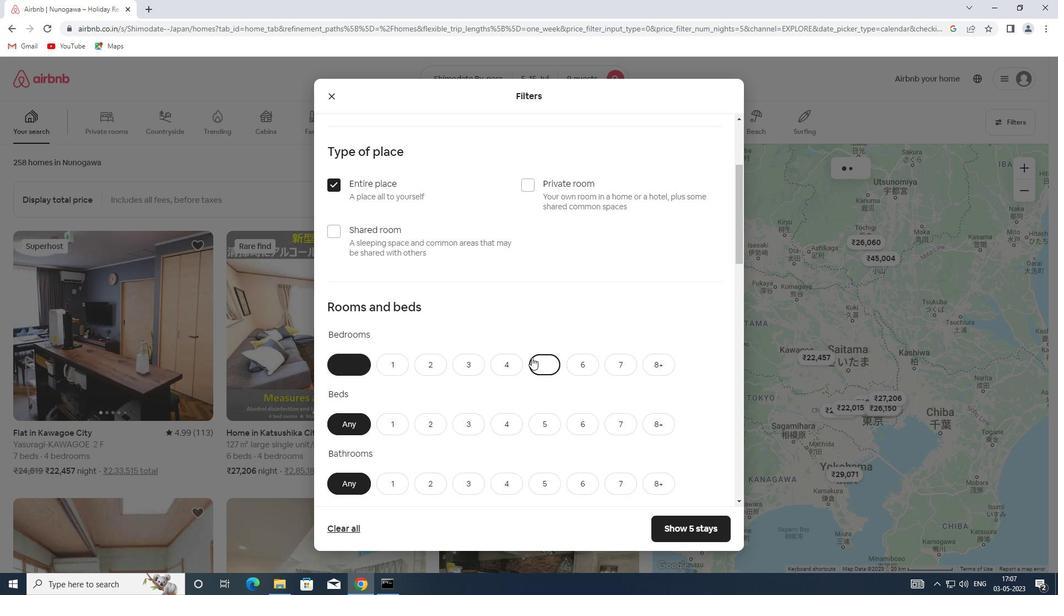 
Action: Mouse moved to (543, 313)
Screenshot: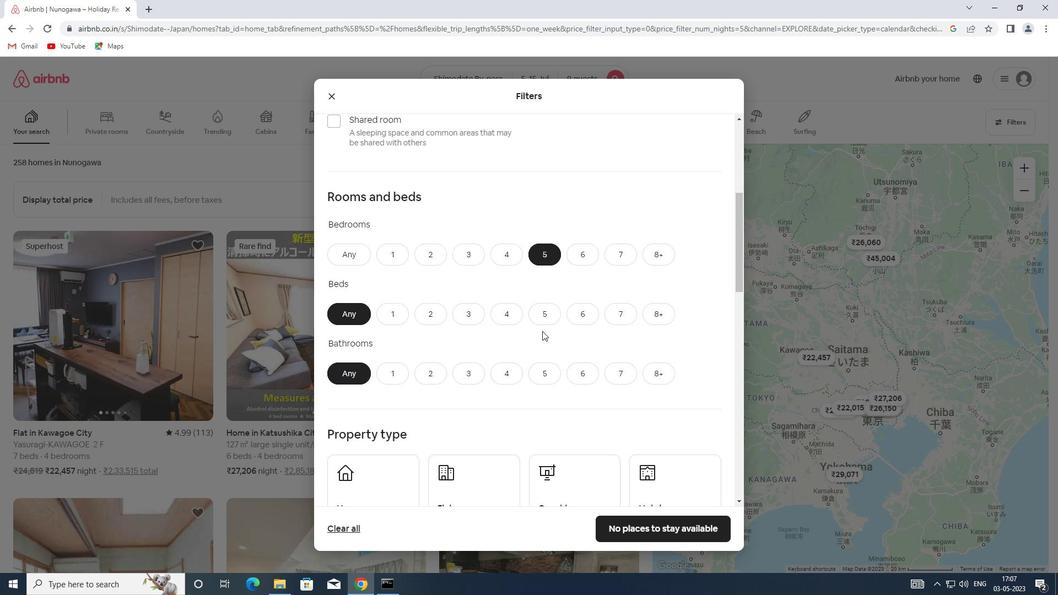 
Action: Mouse pressed left at (543, 313)
Screenshot: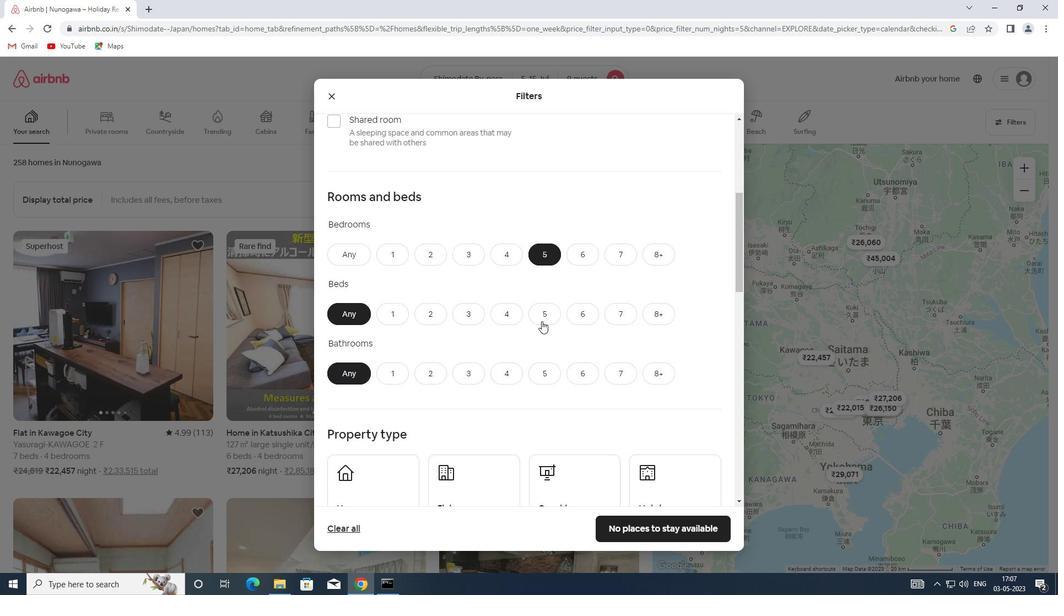 
Action: Mouse moved to (544, 374)
Screenshot: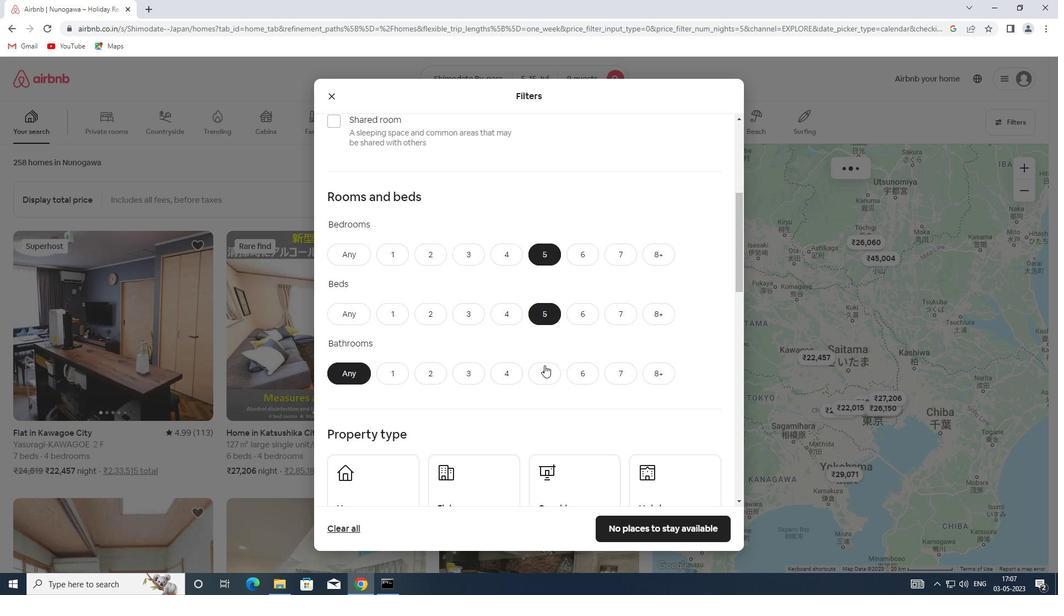 
Action: Mouse pressed left at (544, 374)
Screenshot: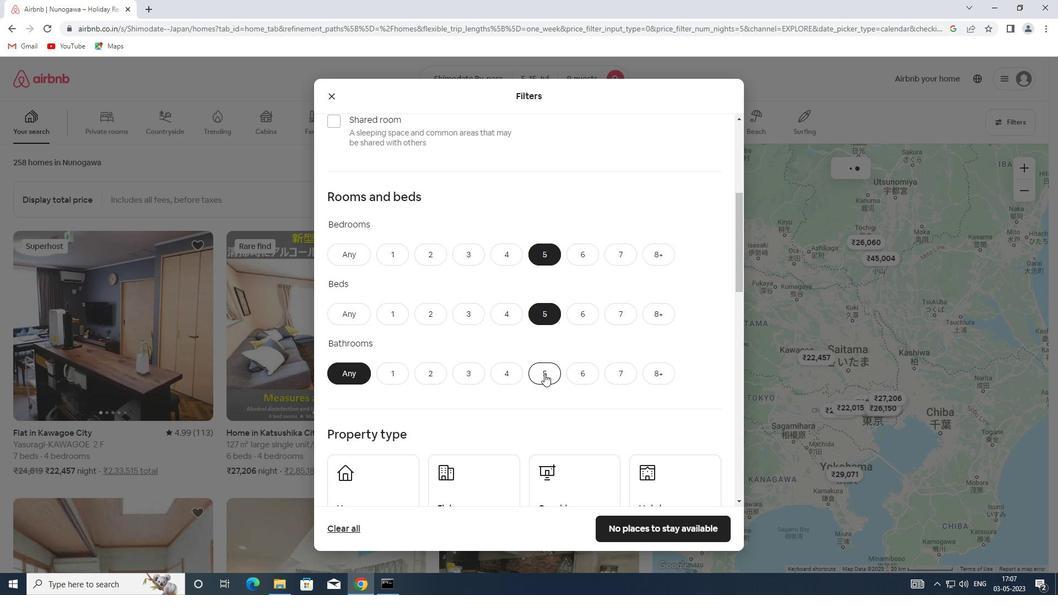 
Action: Mouse scrolled (544, 373) with delta (0, 0)
Screenshot: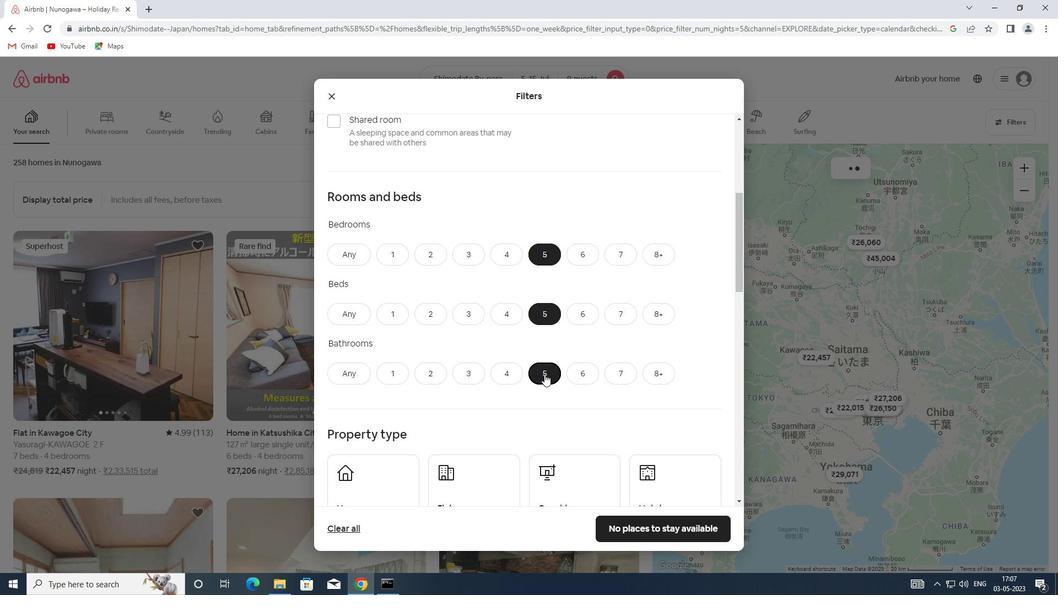 
Action: Mouse scrolled (544, 373) with delta (0, 0)
Screenshot: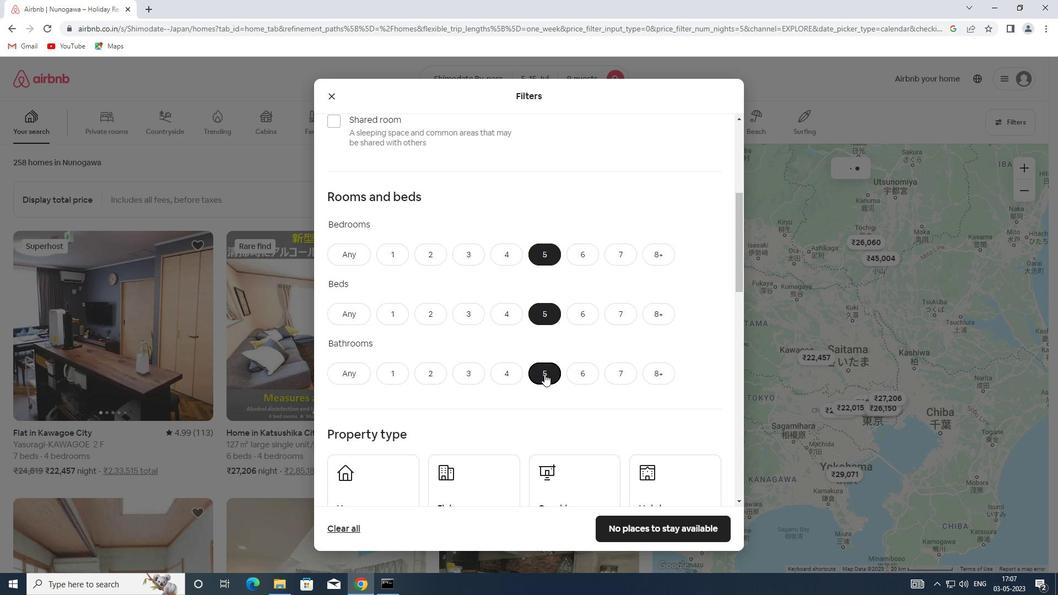
Action: Mouse scrolled (544, 373) with delta (0, 0)
Screenshot: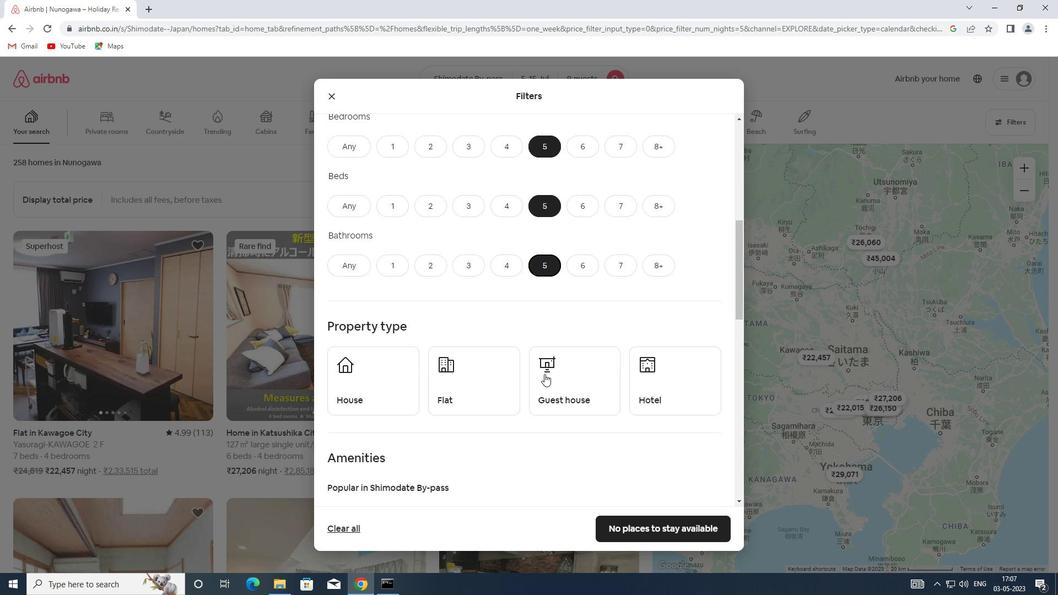 
Action: Mouse moved to (379, 343)
Screenshot: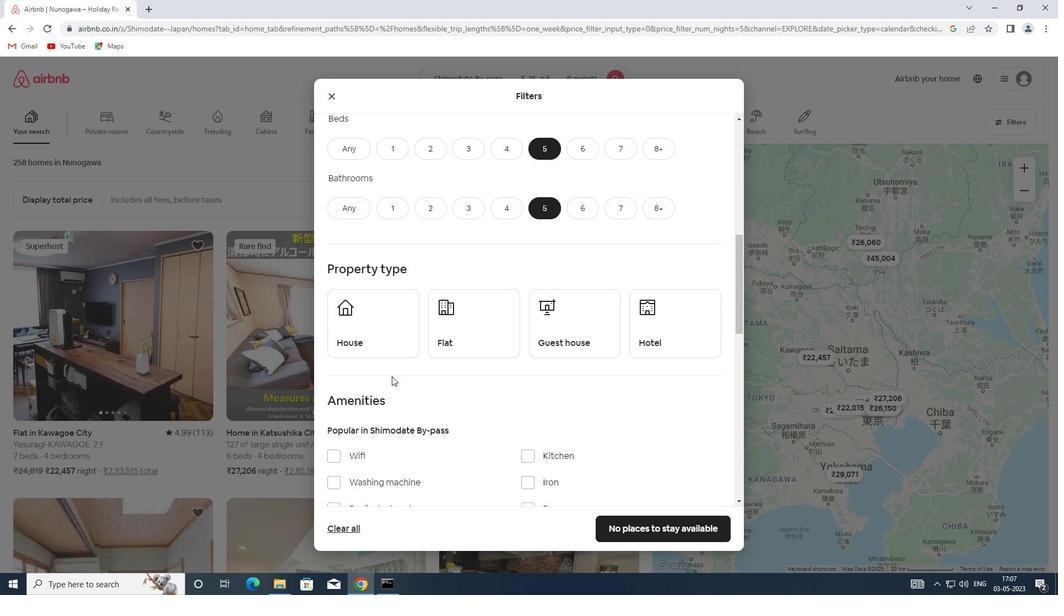 
Action: Mouse pressed left at (379, 343)
Screenshot: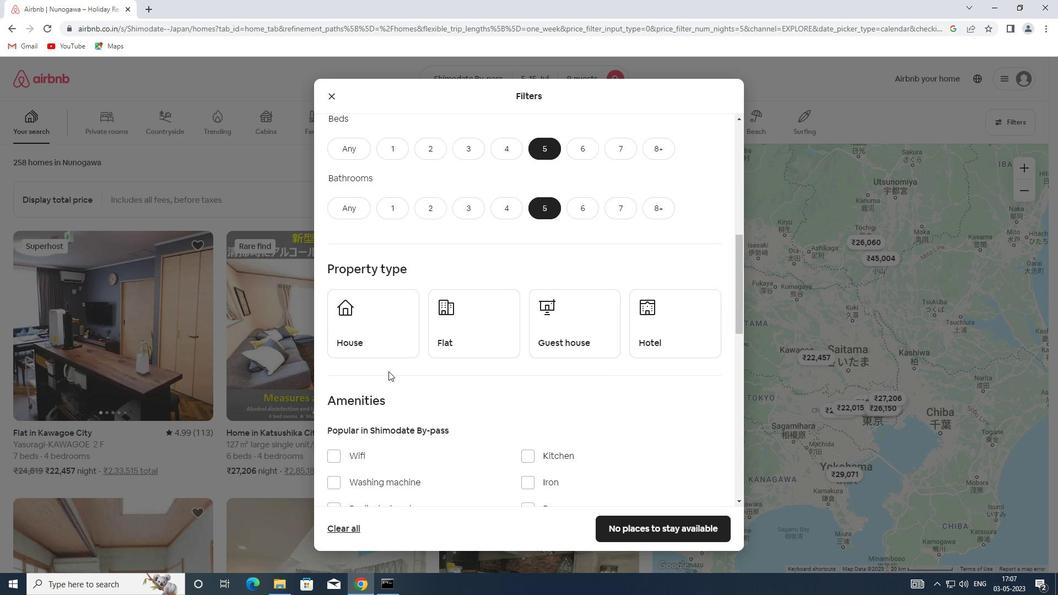 
Action: Mouse moved to (439, 329)
Screenshot: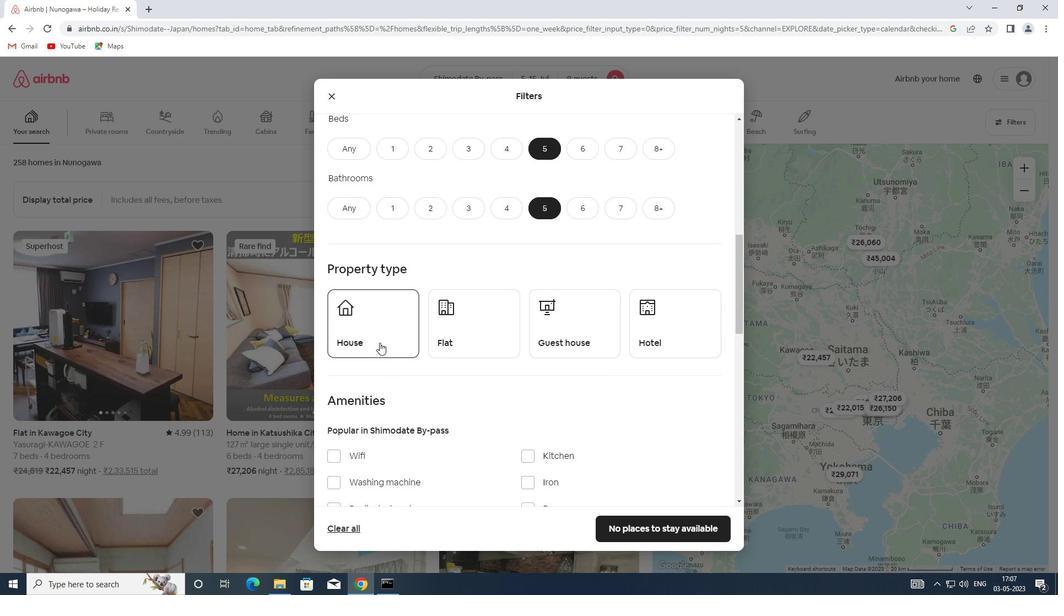 
Action: Mouse pressed left at (439, 329)
Screenshot: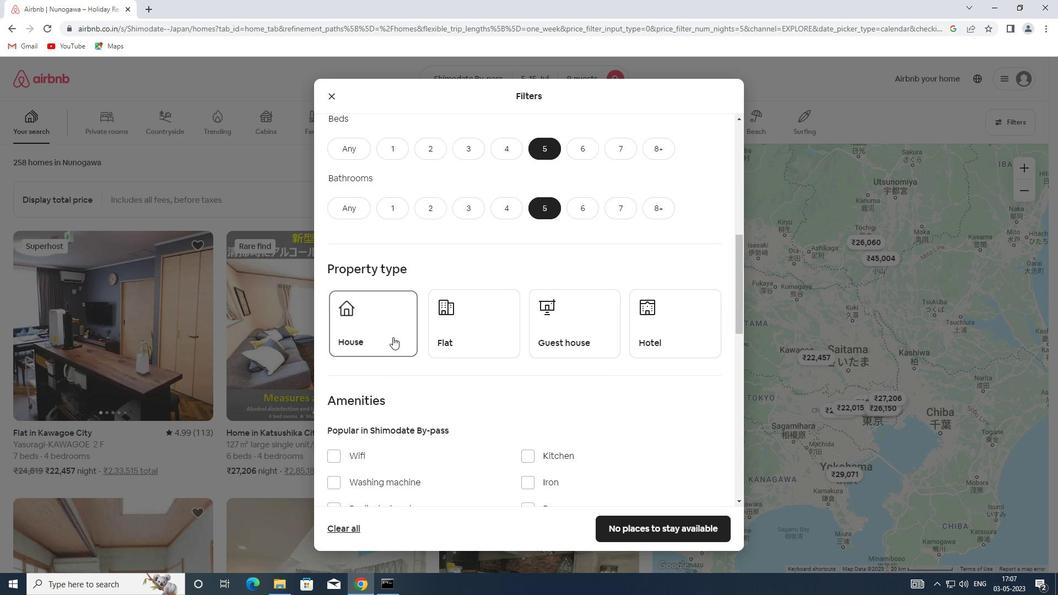 
Action: Mouse moved to (553, 328)
Screenshot: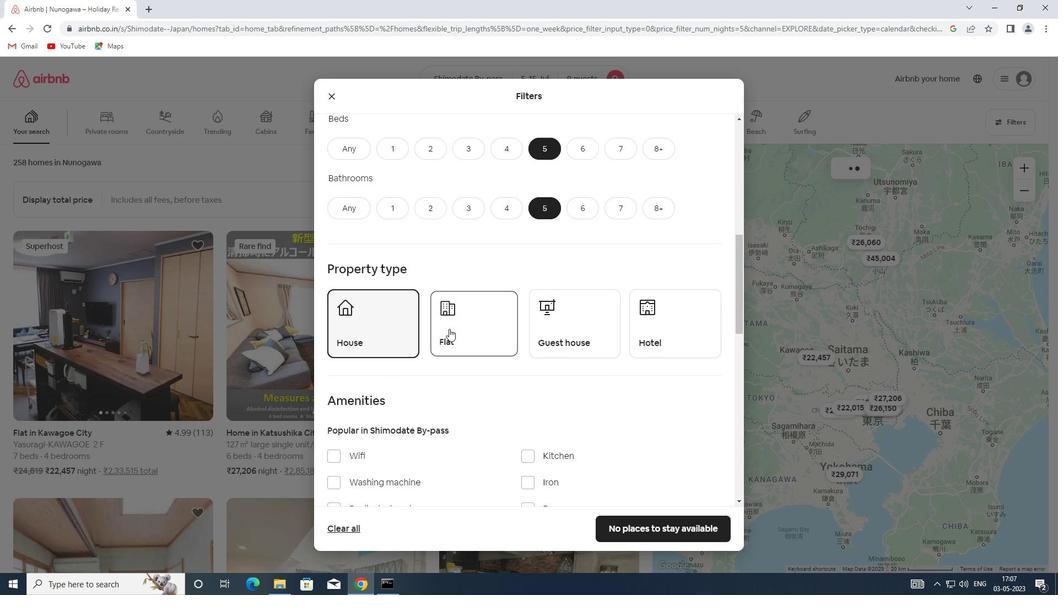
Action: Mouse pressed left at (553, 328)
Screenshot: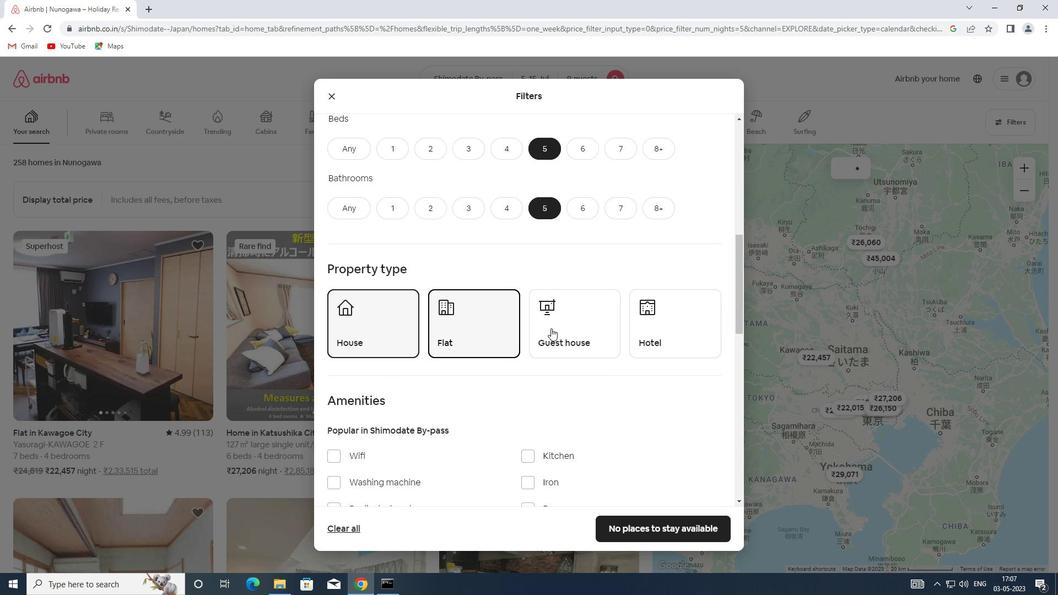 
Action: Mouse scrolled (553, 328) with delta (0, 0)
Screenshot: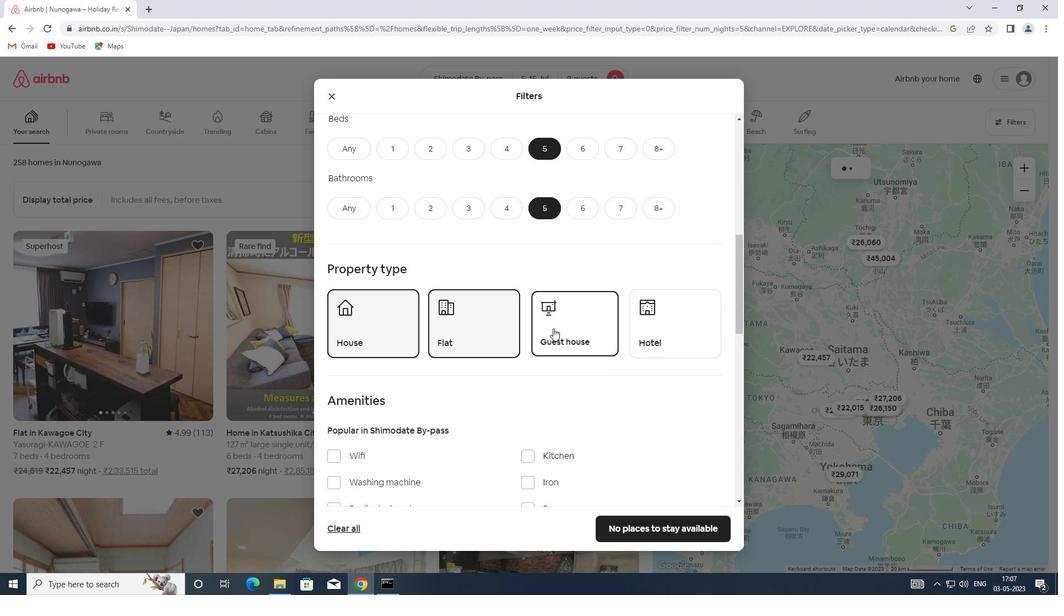 
Action: Mouse scrolled (553, 328) with delta (0, 0)
Screenshot: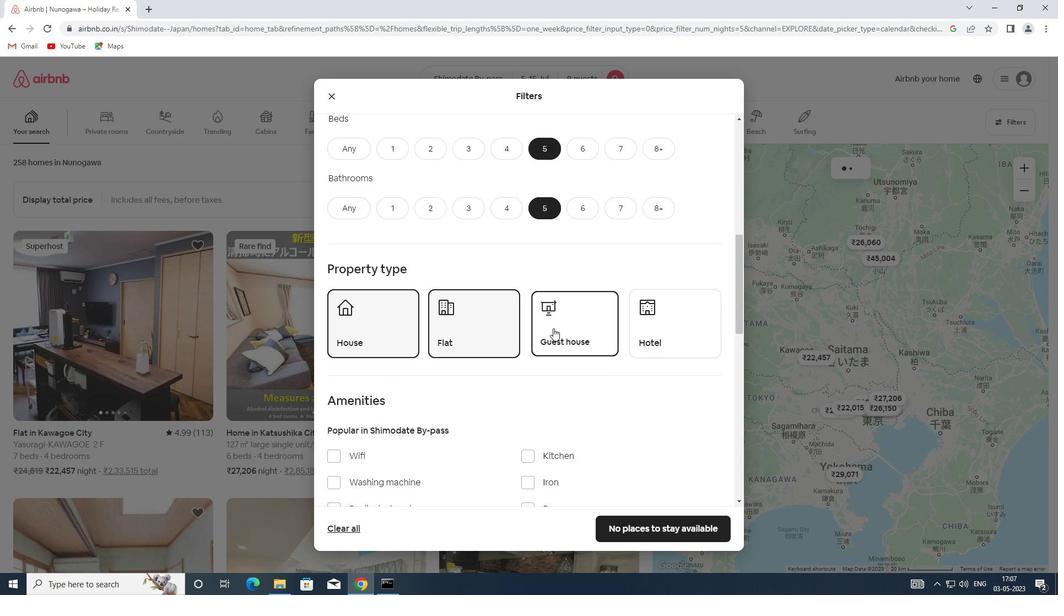 
Action: Mouse scrolled (553, 328) with delta (0, 0)
Screenshot: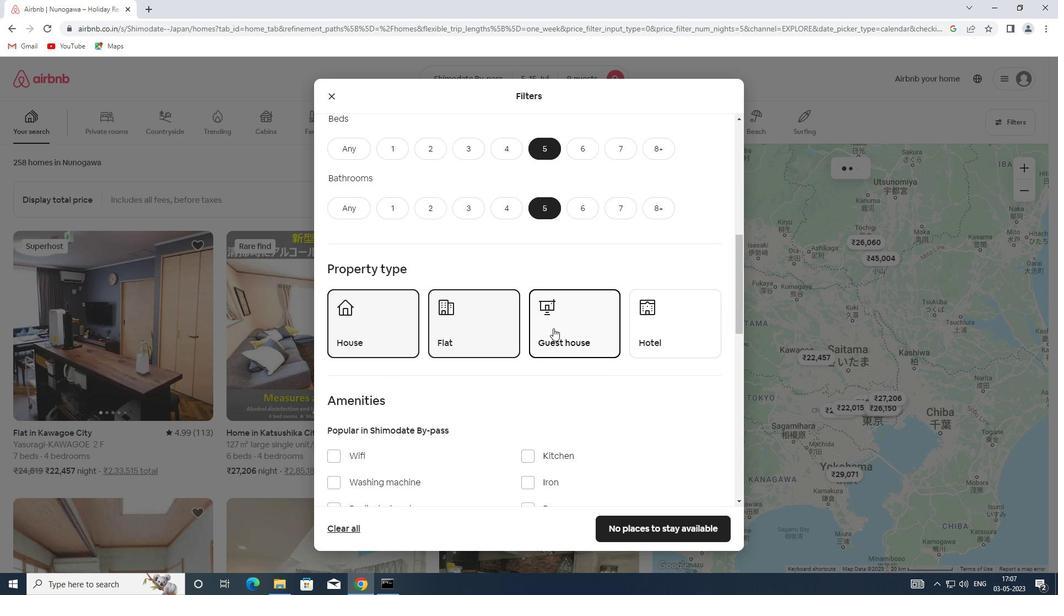 
Action: Mouse scrolled (553, 328) with delta (0, 0)
Screenshot: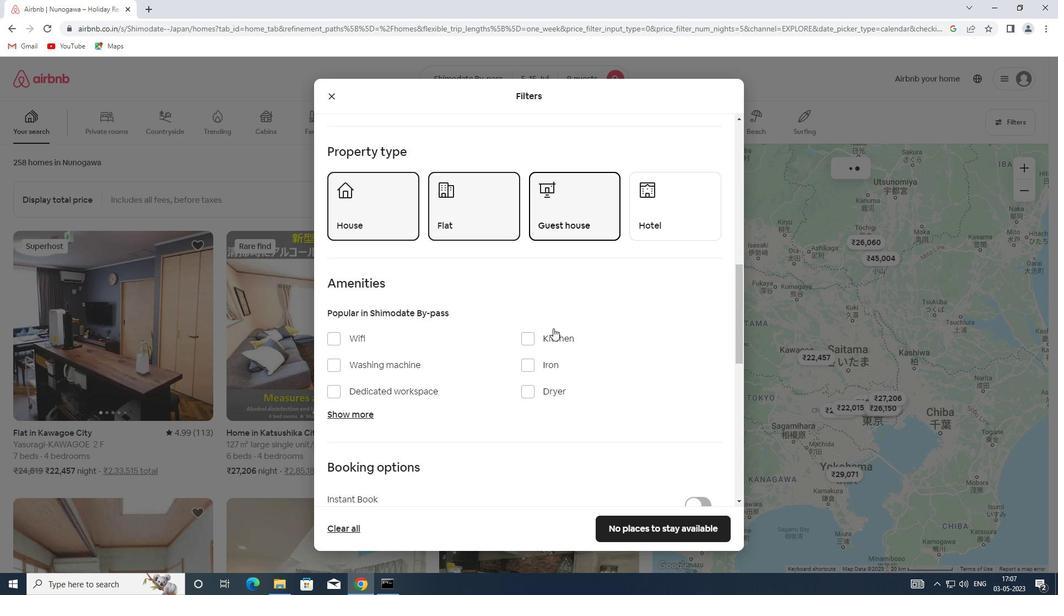 
Action: Mouse scrolled (553, 328) with delta (0, 0)
Screenshot: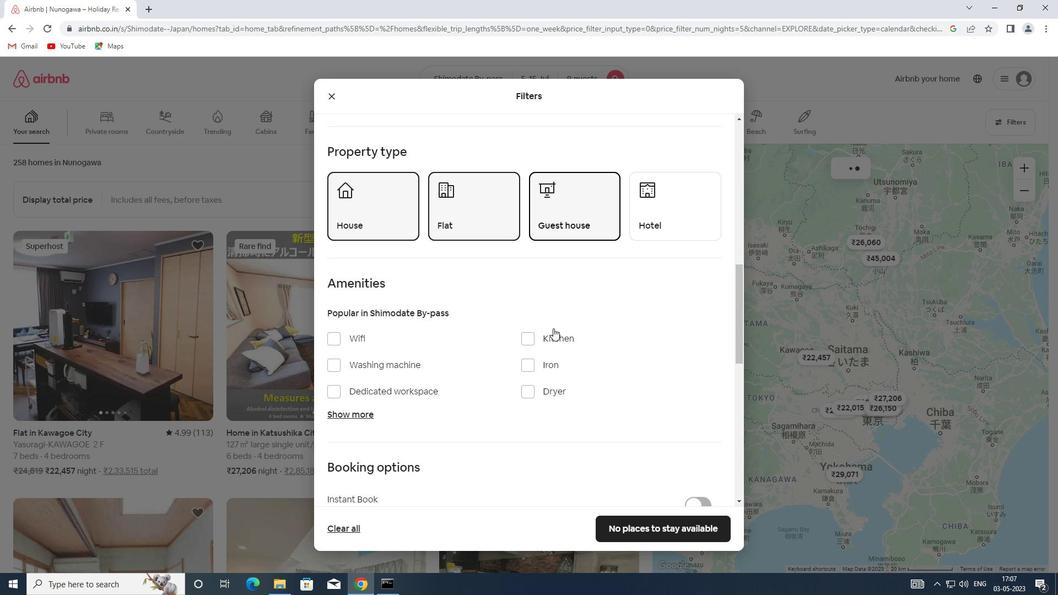 
Action: Mouse scrolled (553, 328) with delta (0, 0)
Screenshot: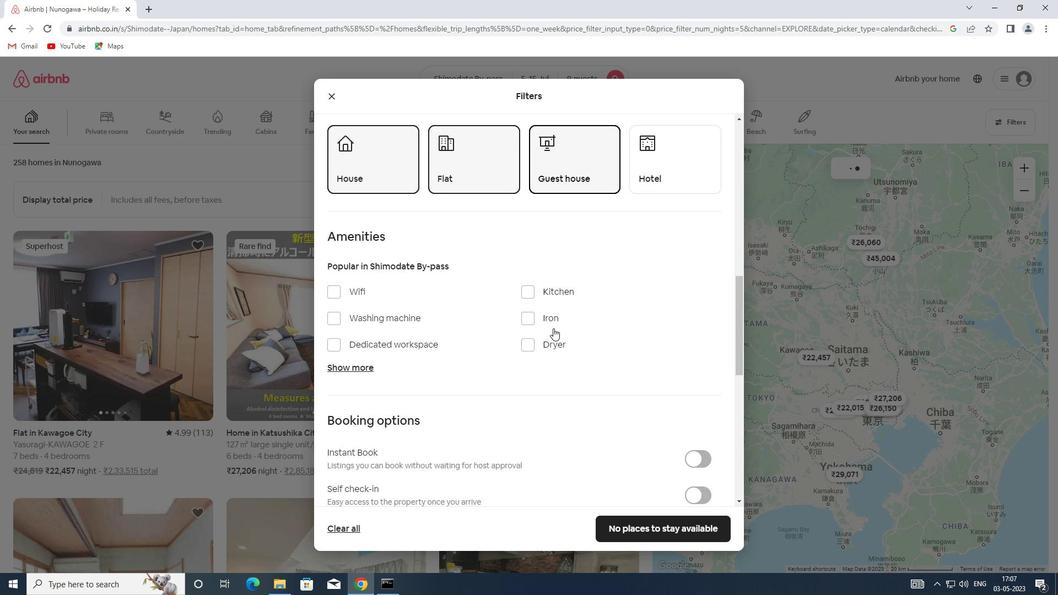 
Action: Mouse moved to (684, 328)
Screenshot: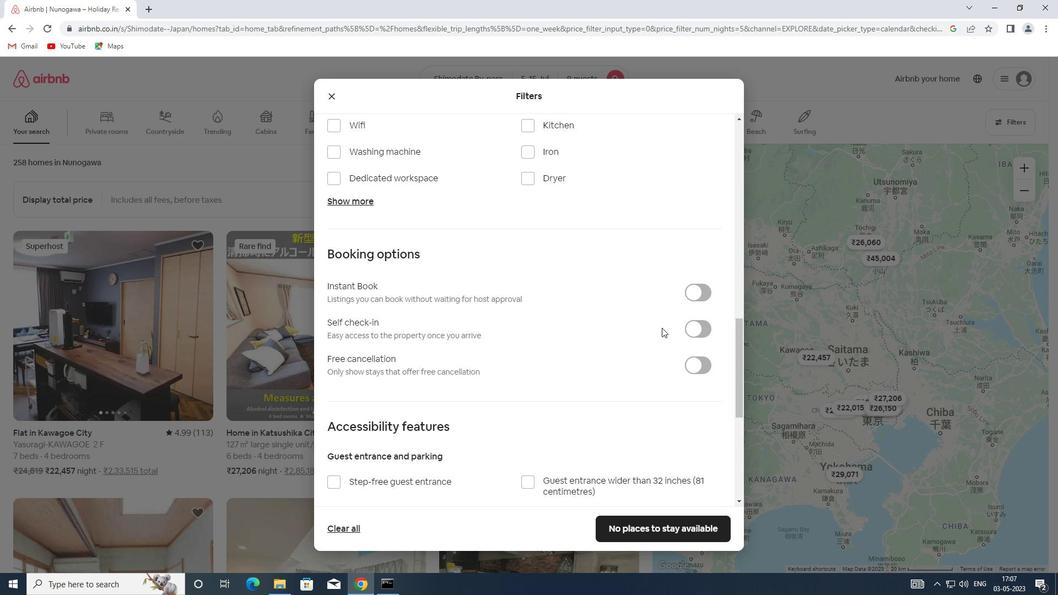 
Action: Mouse pressed left at (684, 328)
Screenshot: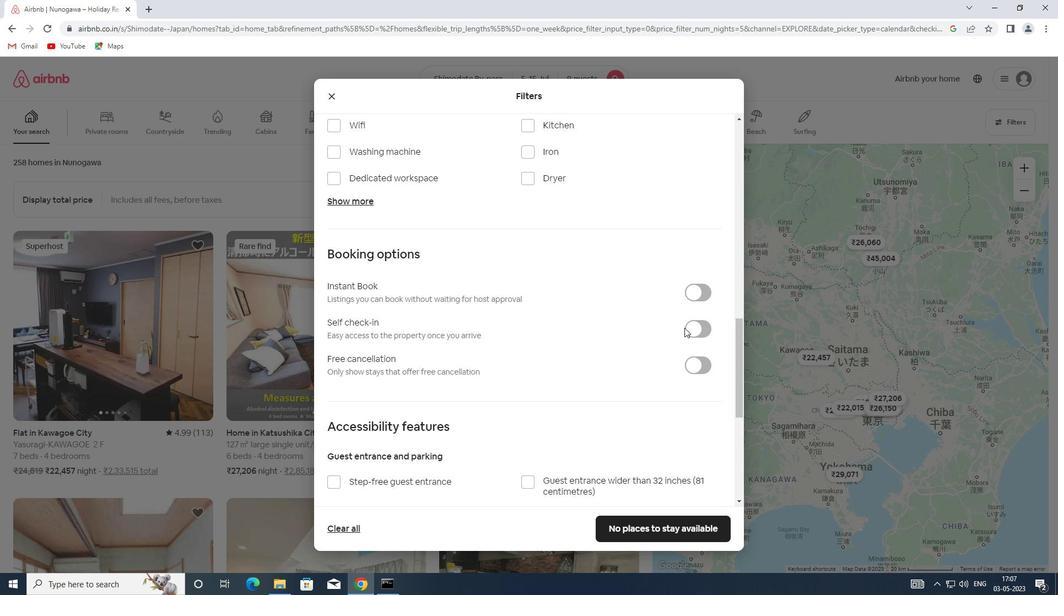 
Action: Mouse moved to (696, 328)
Screenshot: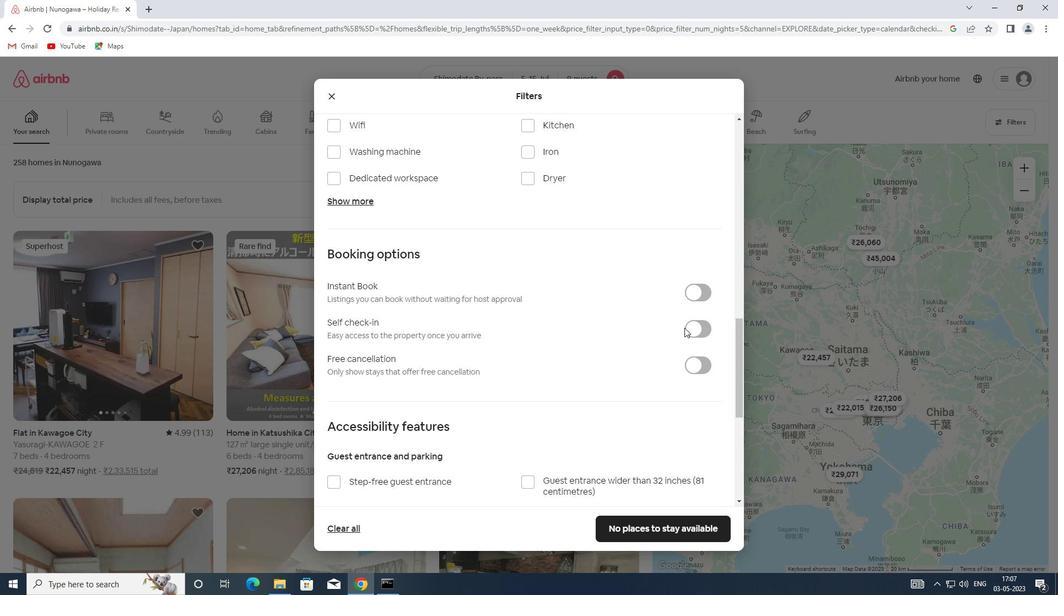 
Action: Mouse pressed left at (696, 328)
Screenshot: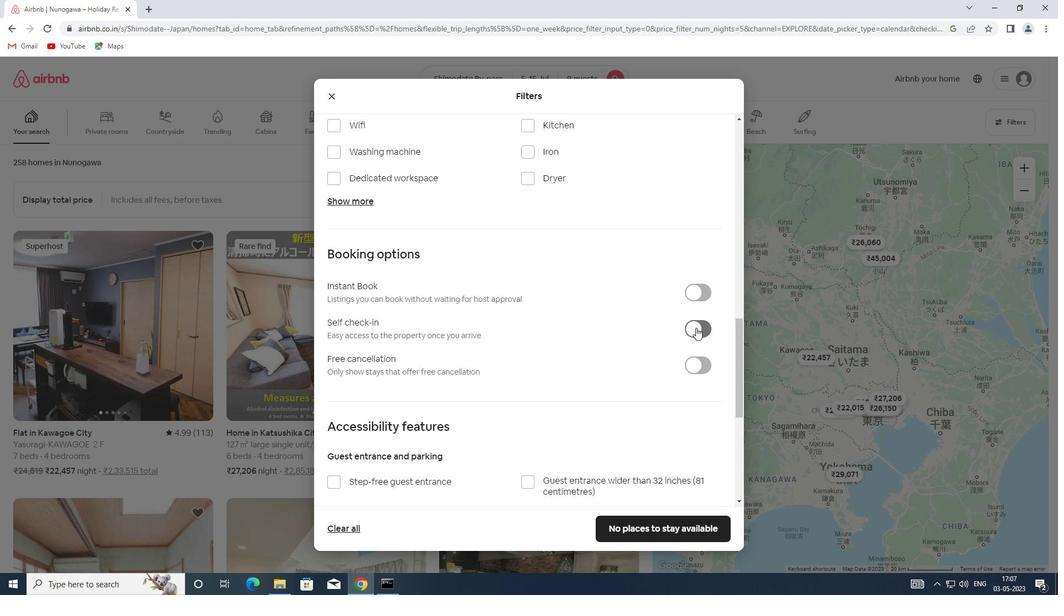 
Action: Mouse moved to (531, 351)
Screenshot: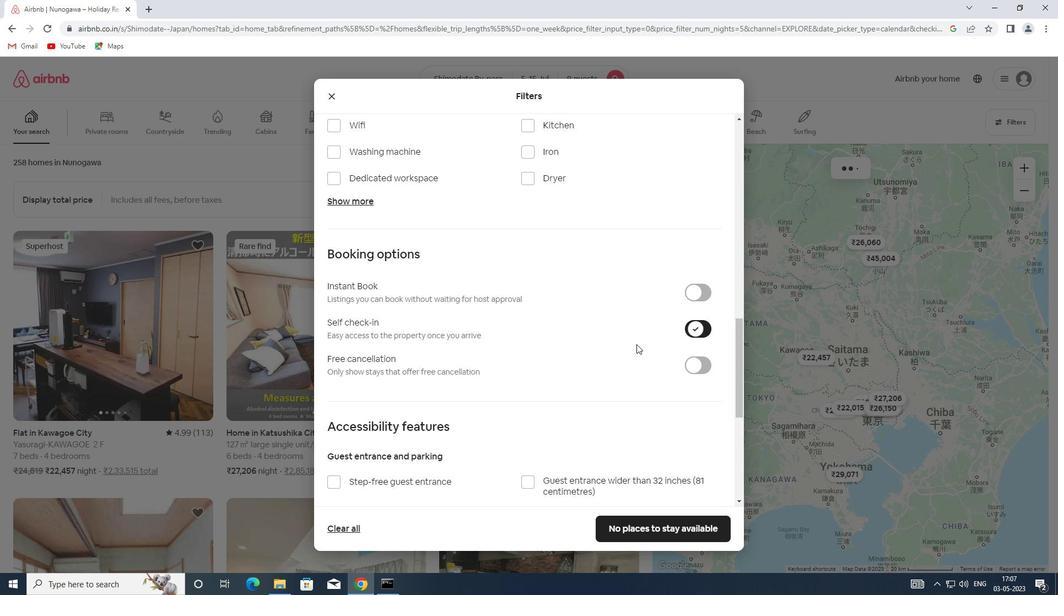 
Action: Mouse scrolled (531, 351) with delta (0, 0)
Screenshot: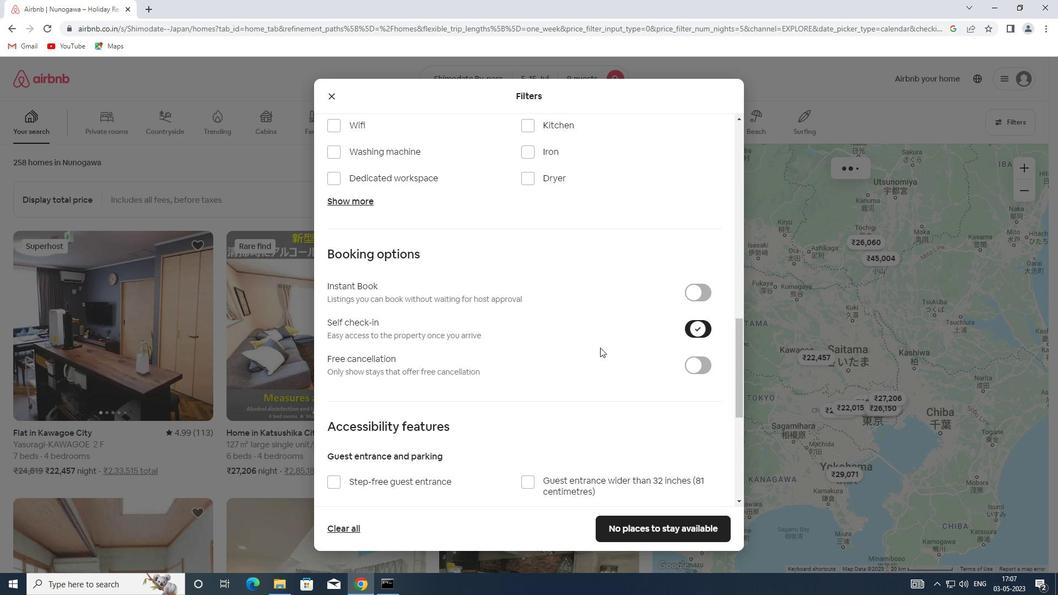 
Action: Mouse scrolled (531, 351) with delta (0, 0)
Screenshot: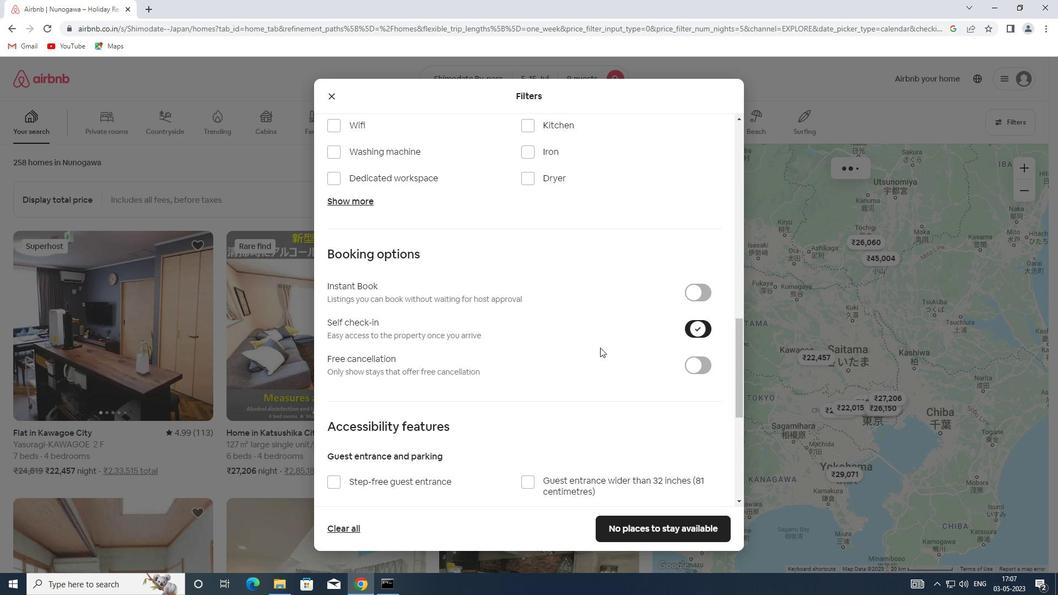 
Action: Mouse scrolled (531, 352) with delta (0, 0)
Screenshot: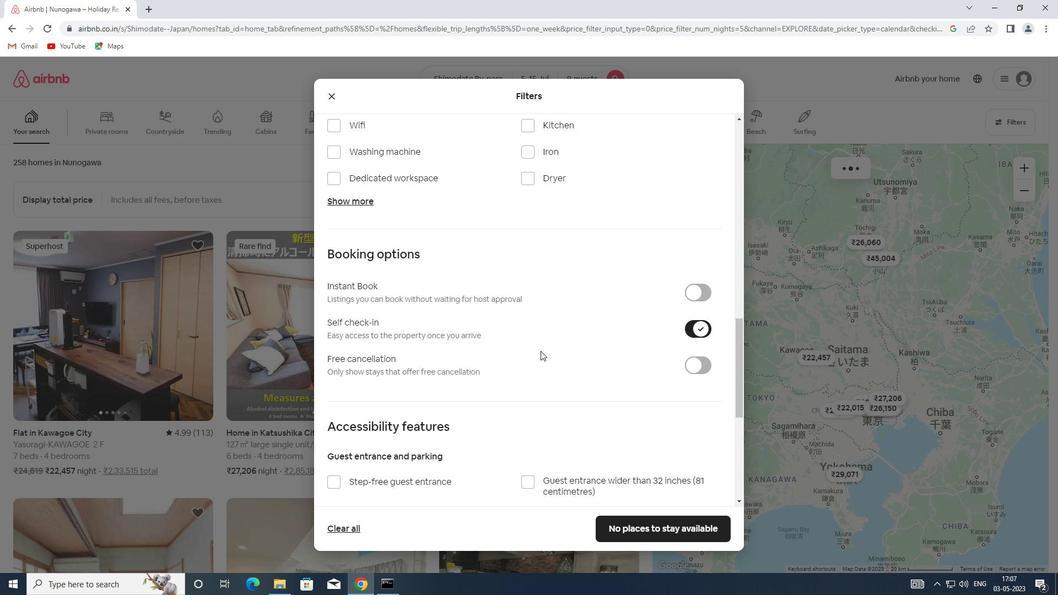 
Action: Mouse scrolled (531, 351) with delta (0, 0)
Screenshot: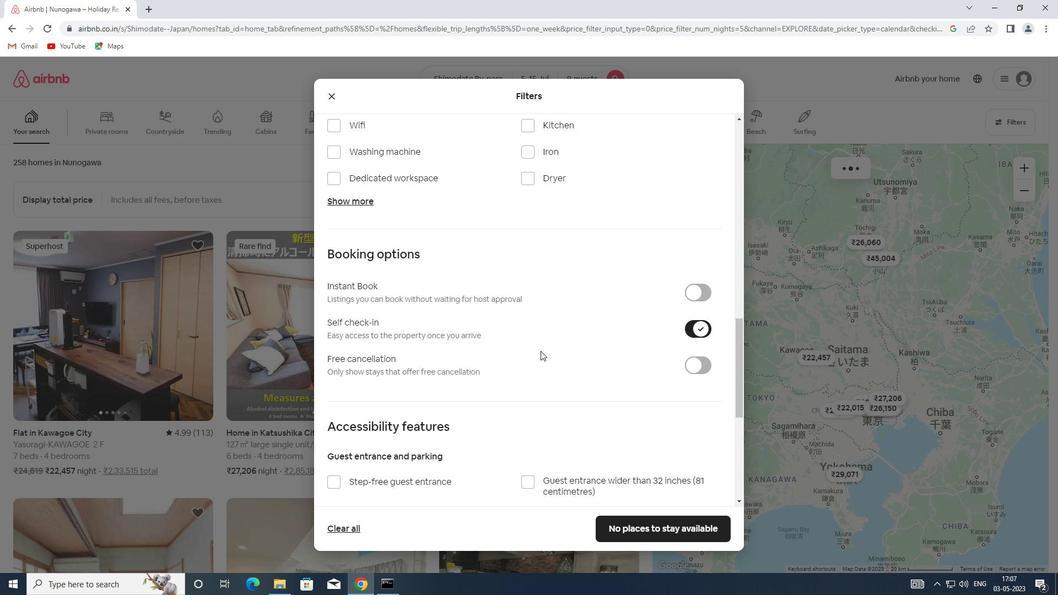
Action: Mouse scrolled (531, 351) with delta (0, 0)
Screenshot: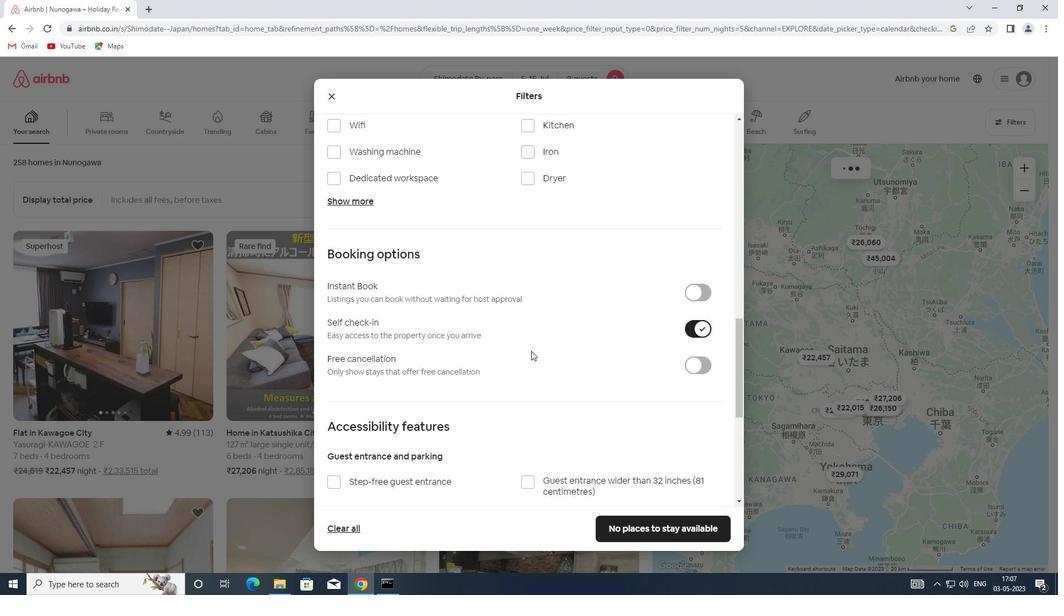 
Action: Mouse moved to (499, 346)
Screenshot: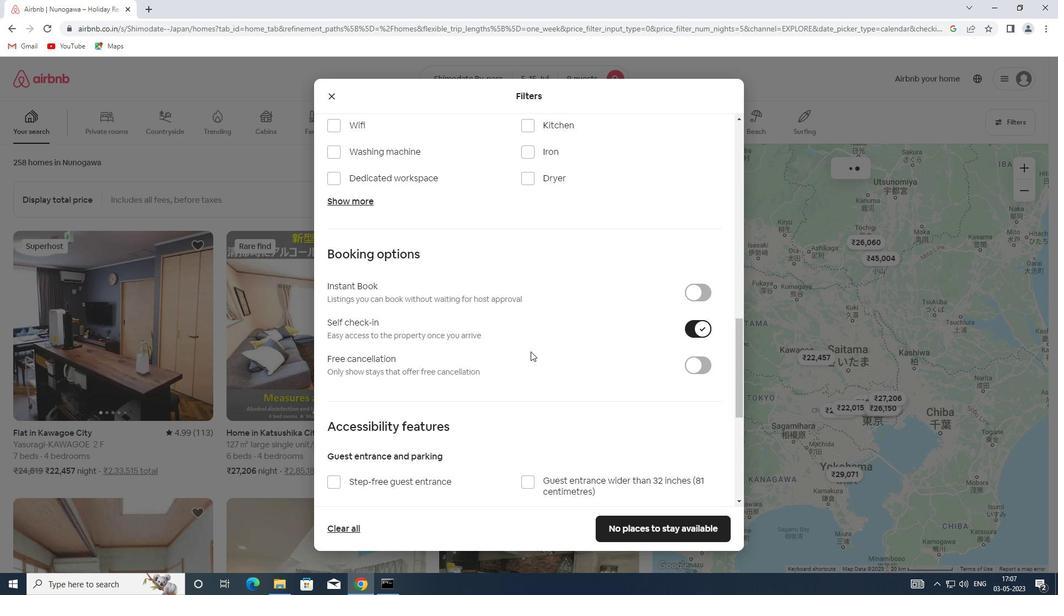 
Action: Mouse scrolled (499, 346) with delta (0, 0)
Screenshot: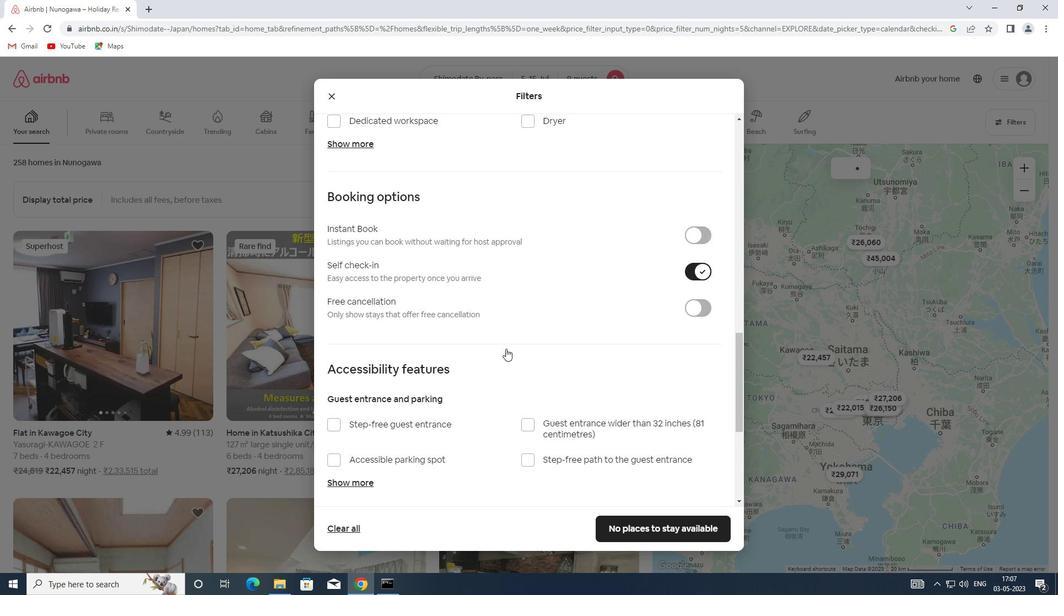 
Action: Mouse scrolled (499, 346) with delta (0, 0)
Screenshot: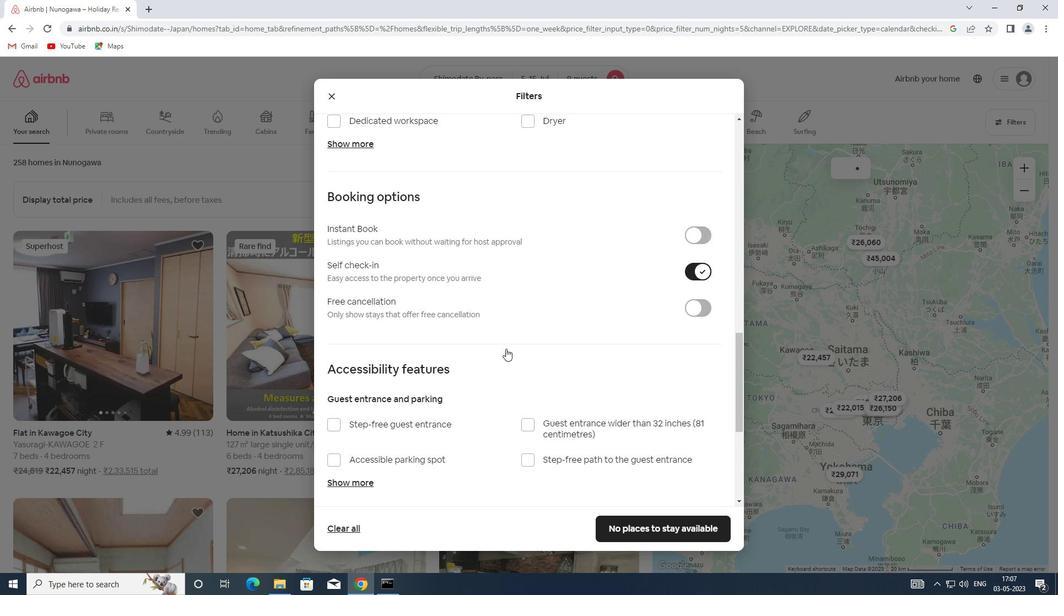 
Action: Mouse scrolled (499, 346) with delta (0, 0)
Screenshot: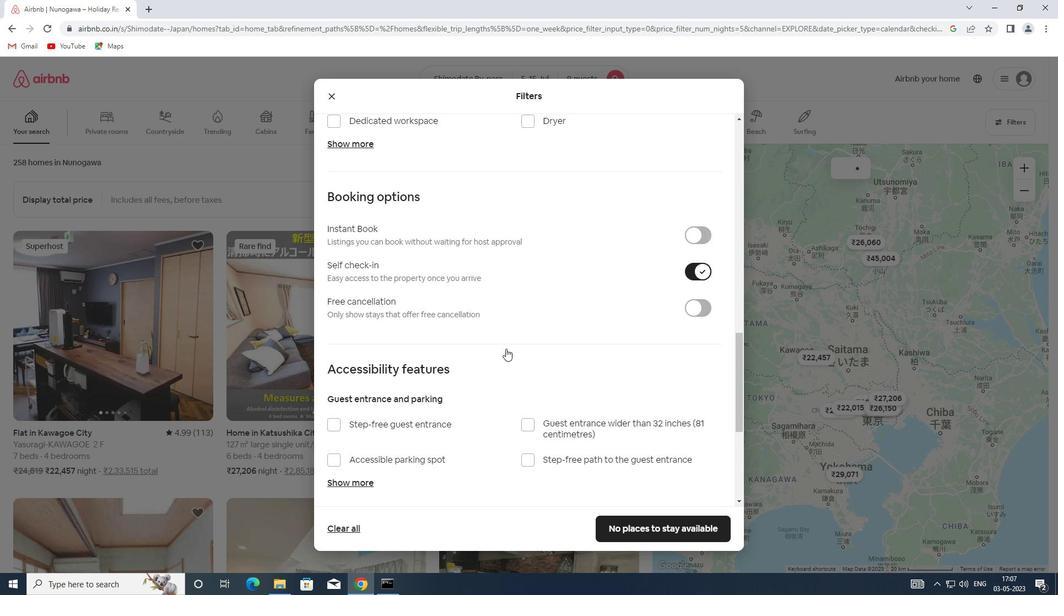 
Action: Mouse scrolled (499, 346) with delta (0, 0)
Screenshot: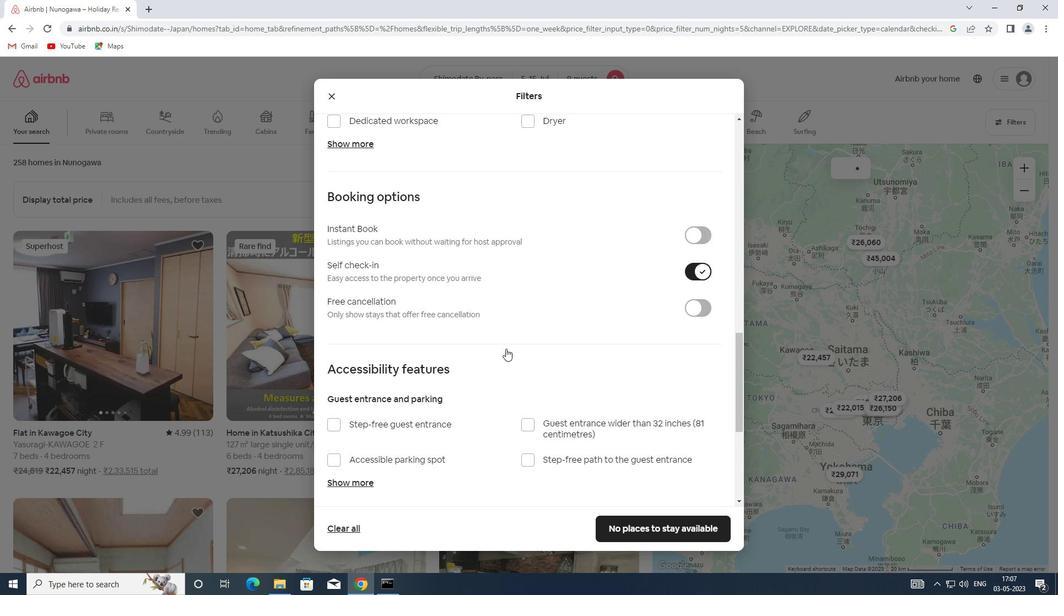 
Action: Mouse moved to (499, 346)
Screenshot: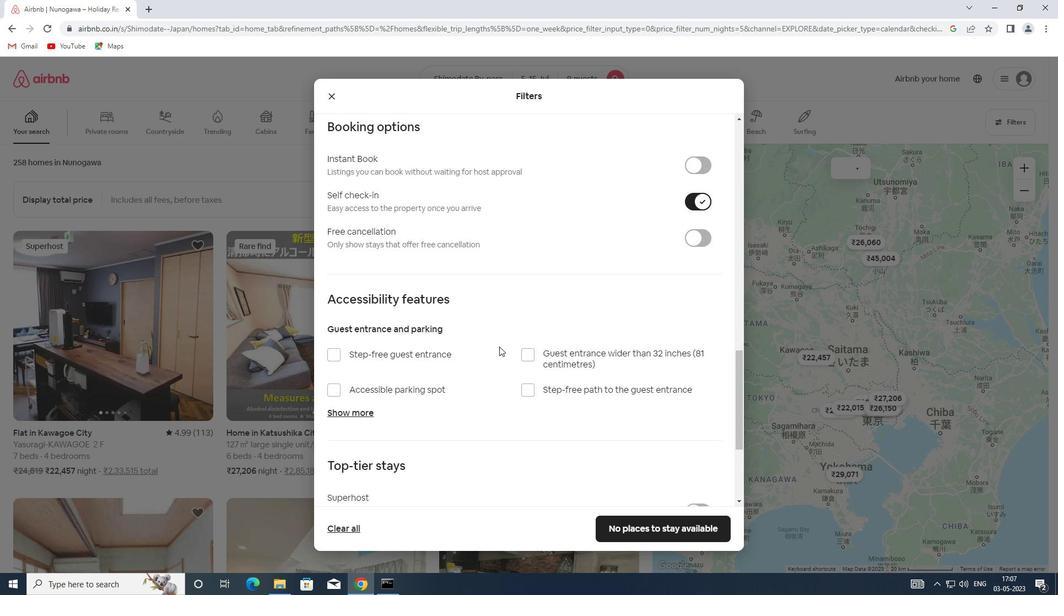 
Action: Mouse scrolled (499, 346) with delta (0, 0)
Screenshot: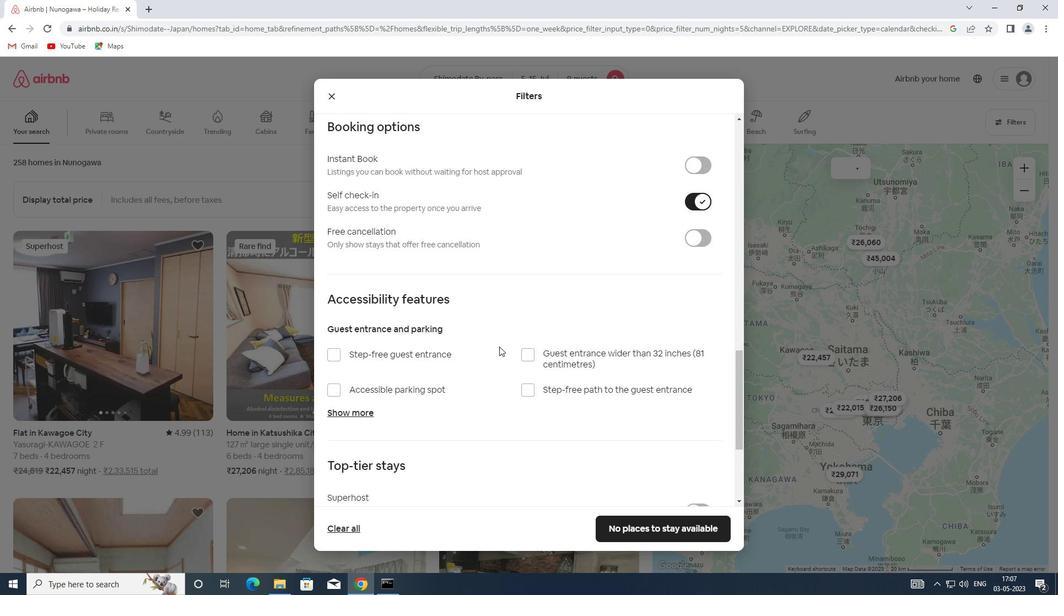 
Action: Mouse moved to (353, 423)
Screenshot: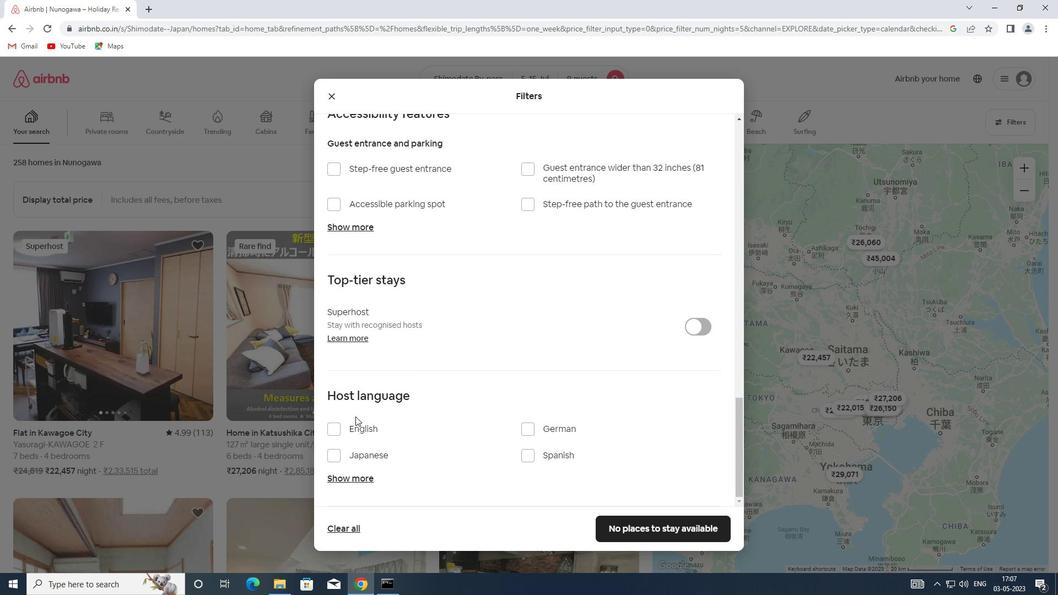 
Action: Mouse pressed left at (353, 423)
Screenshot: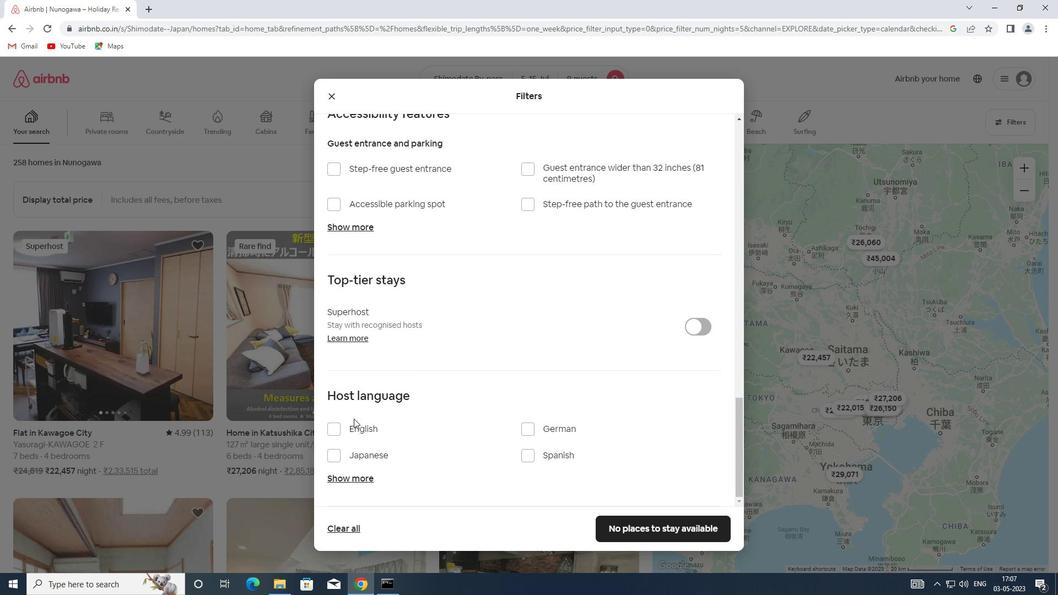 
Action: Mouse moved to (666, 529)
Screenshot: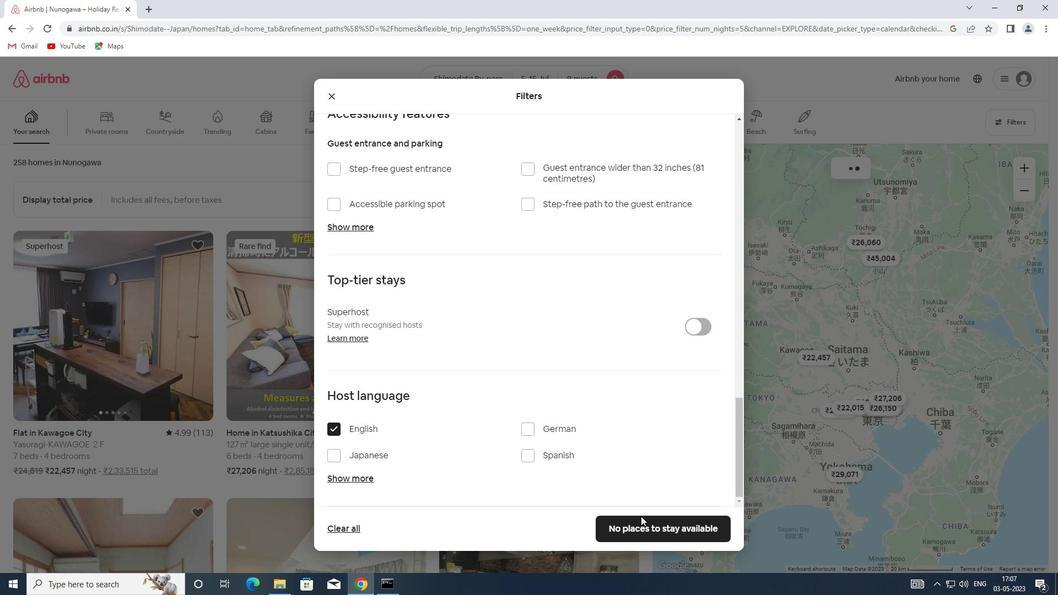 
Action: Mouse pressed left at (666, 529)
Screenshot: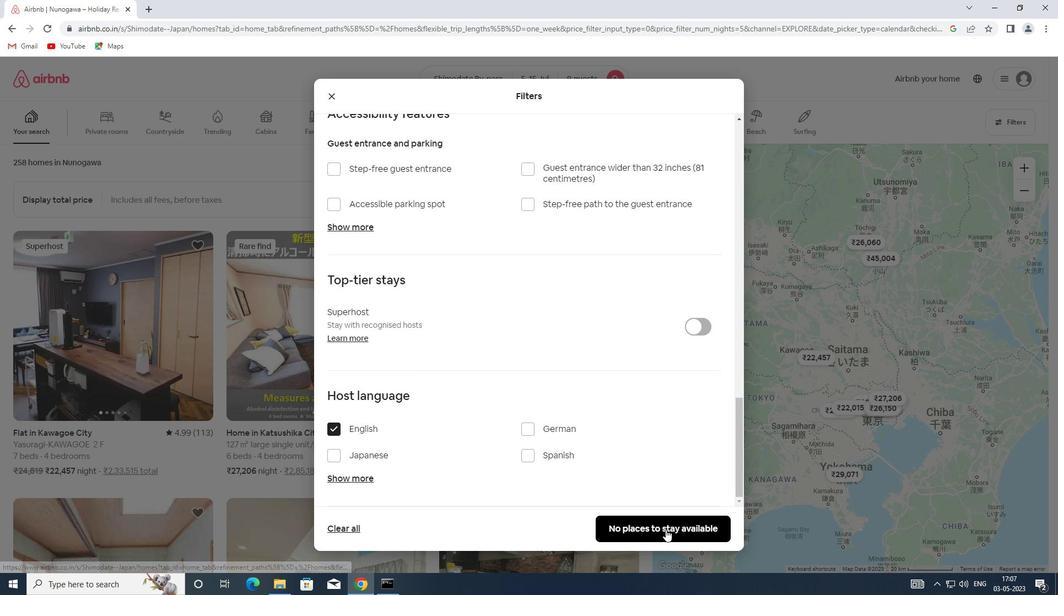 
Action: Mouse moved to (666, 529)
Screenshot: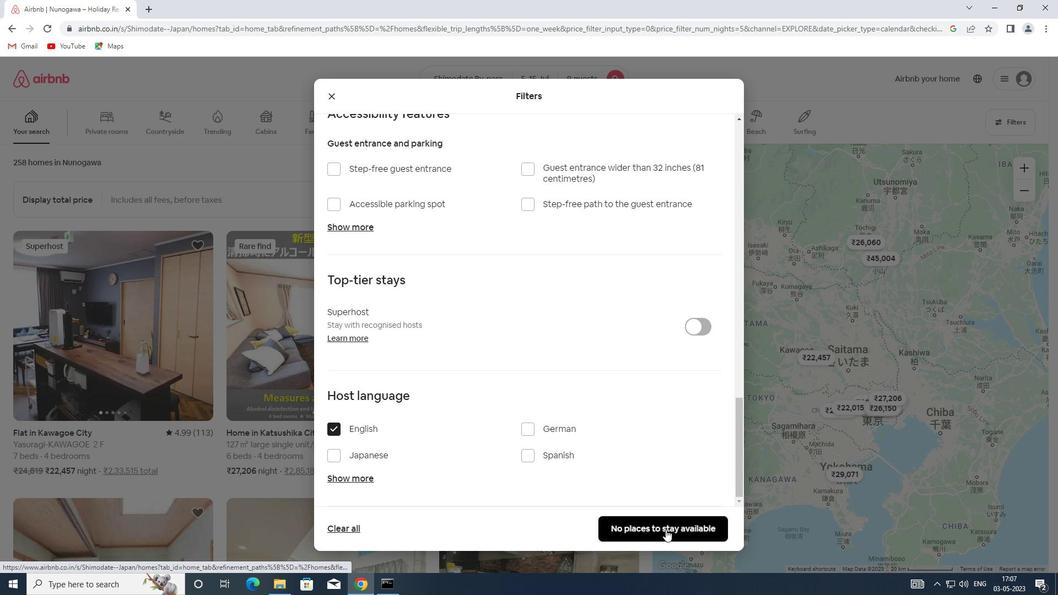 
